 Task: Send an email with the signature Jeanette Hall with the subject Thank you for your portfolio and the message I noticed there was an error in the report, could you please revise it? from softage.8@softage.net to softage.10@softage.net and move the email from Sent Items to the folder Grades
Action: Mouse moved to (70, 145)
Screenshot: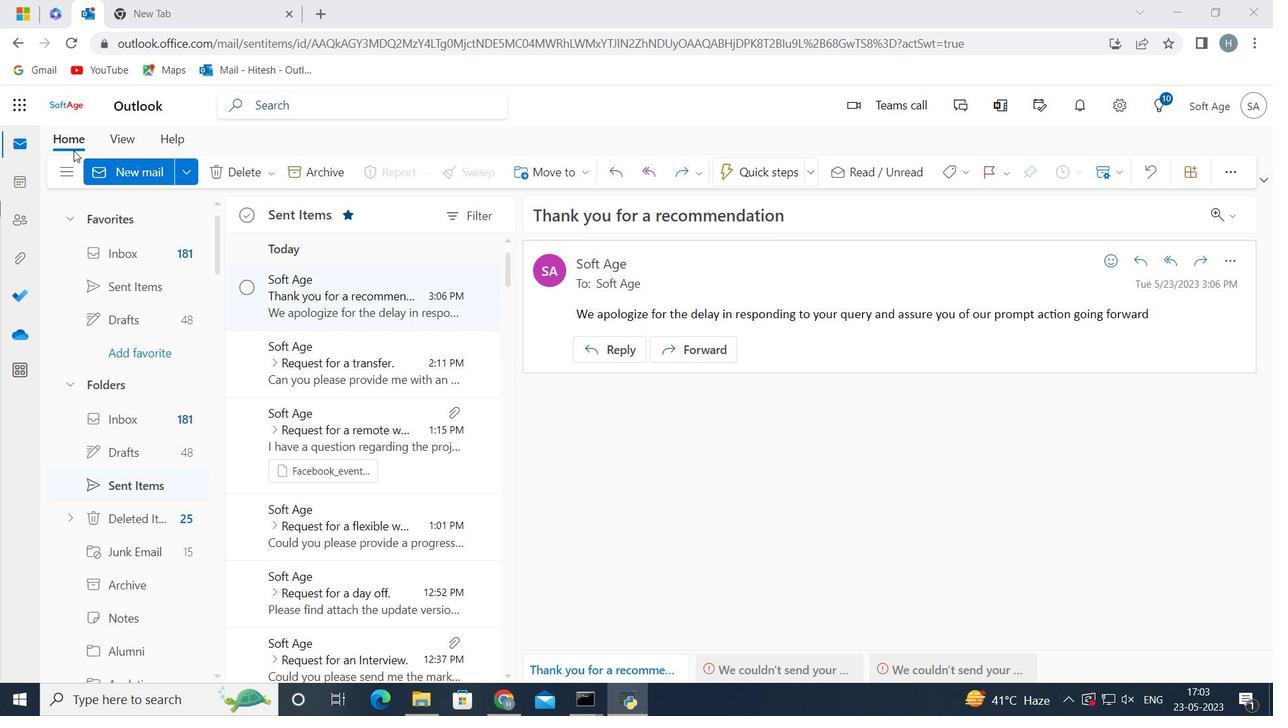 
Action: Mouse pressed left at (70, 145)
Screenshot: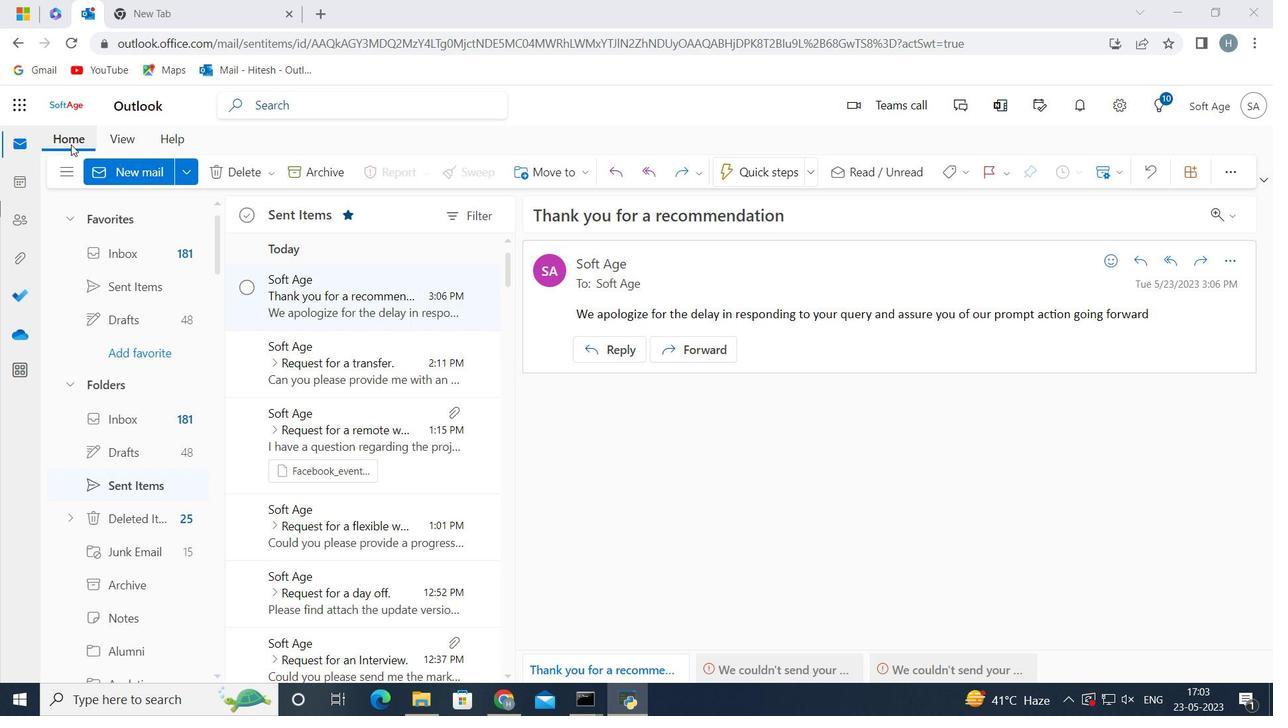 
Action: Mouse moved to (141, 175)
Screenshot: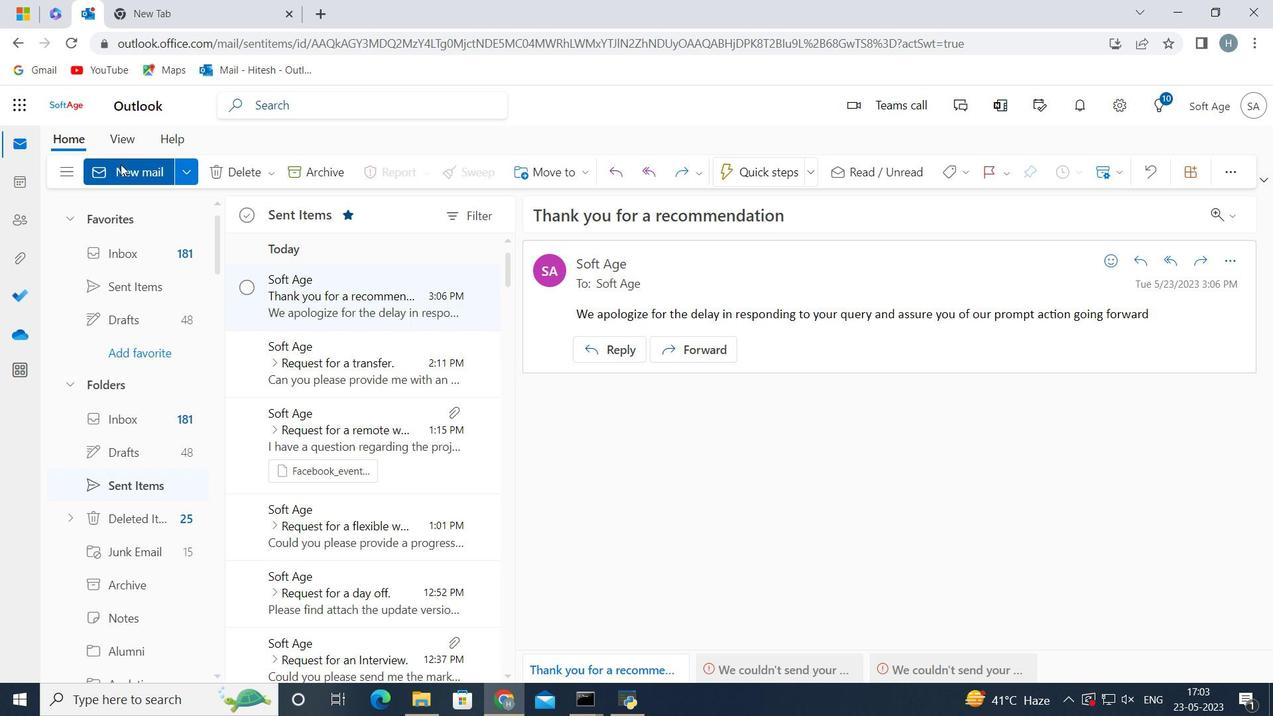 
Action: Mouse pressed left at (141, 175)
Screenshot: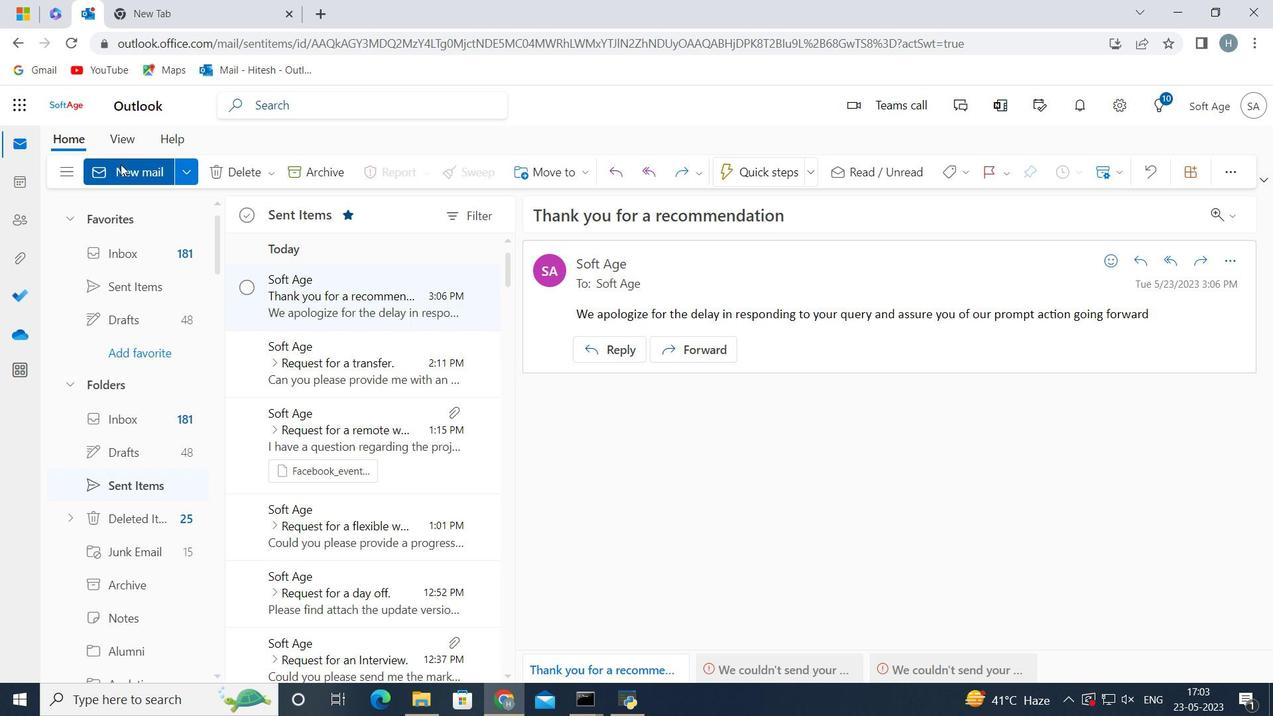 
Action: Mouse moved to (1040, 173)
Screenshot: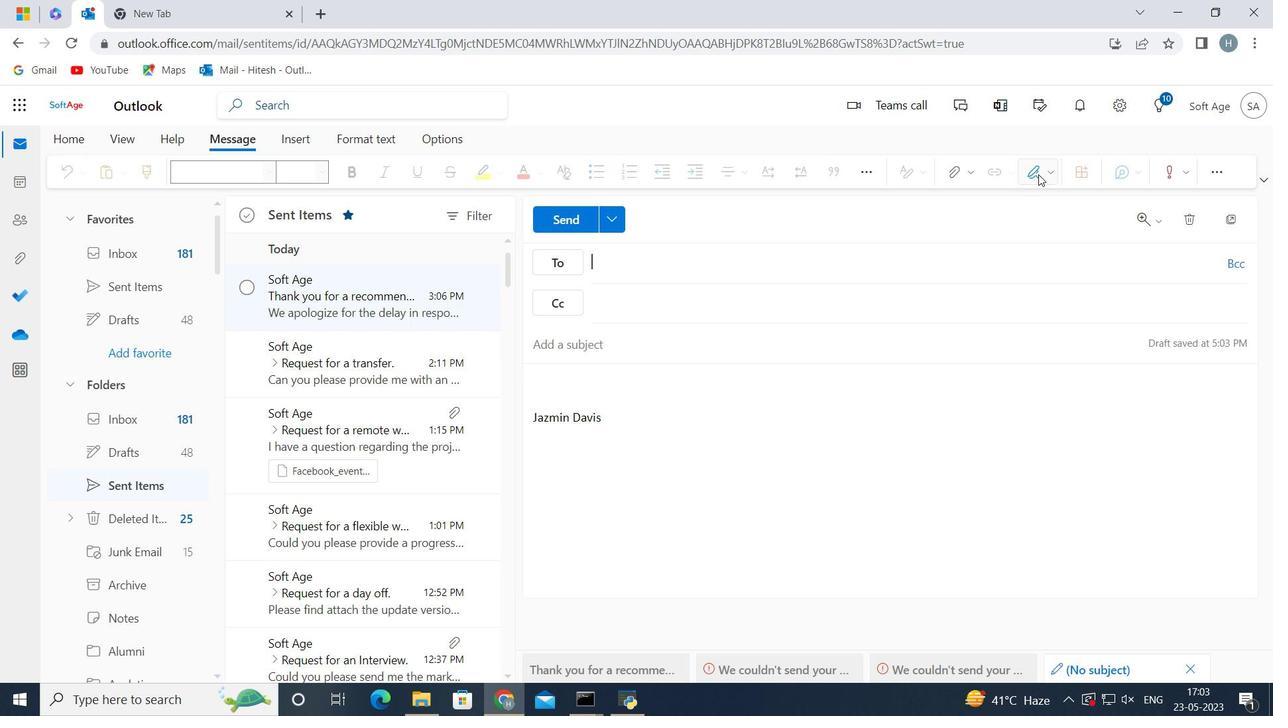 
Action: Mouse pressed left at (1040, 173)
Screenshot: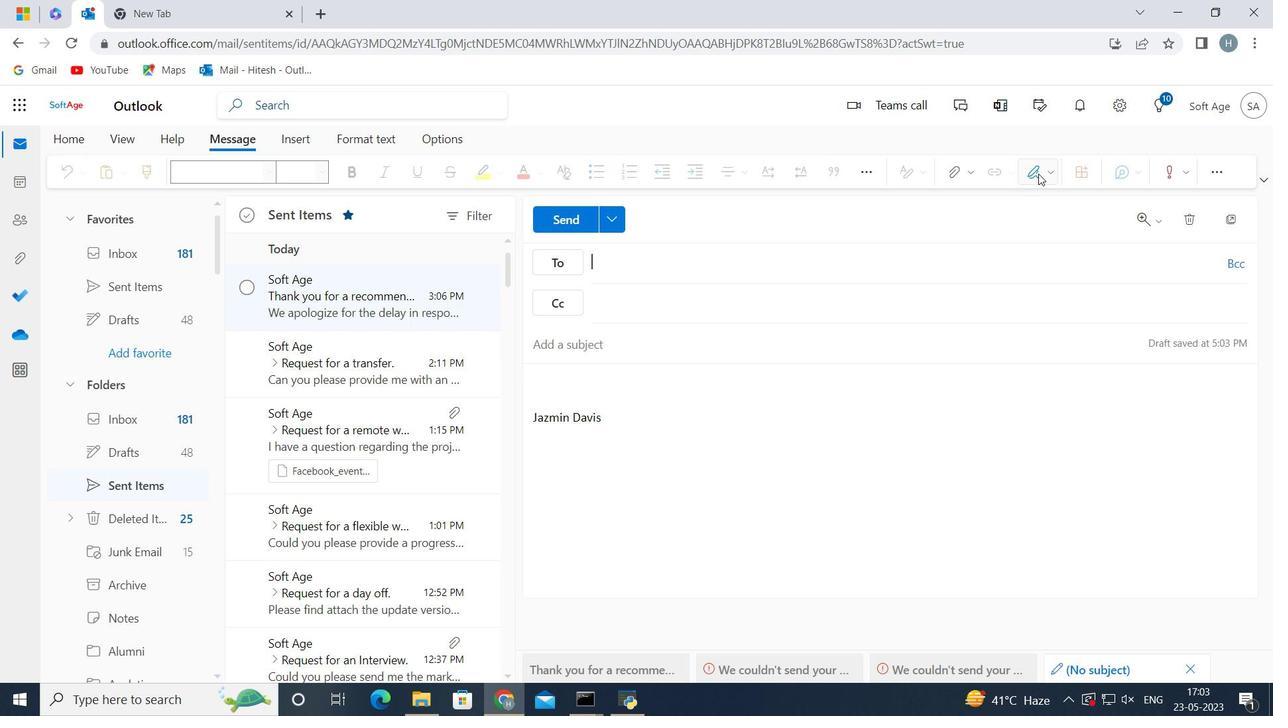 
Action: Mouse moved to (1006, 233)
Screenshot: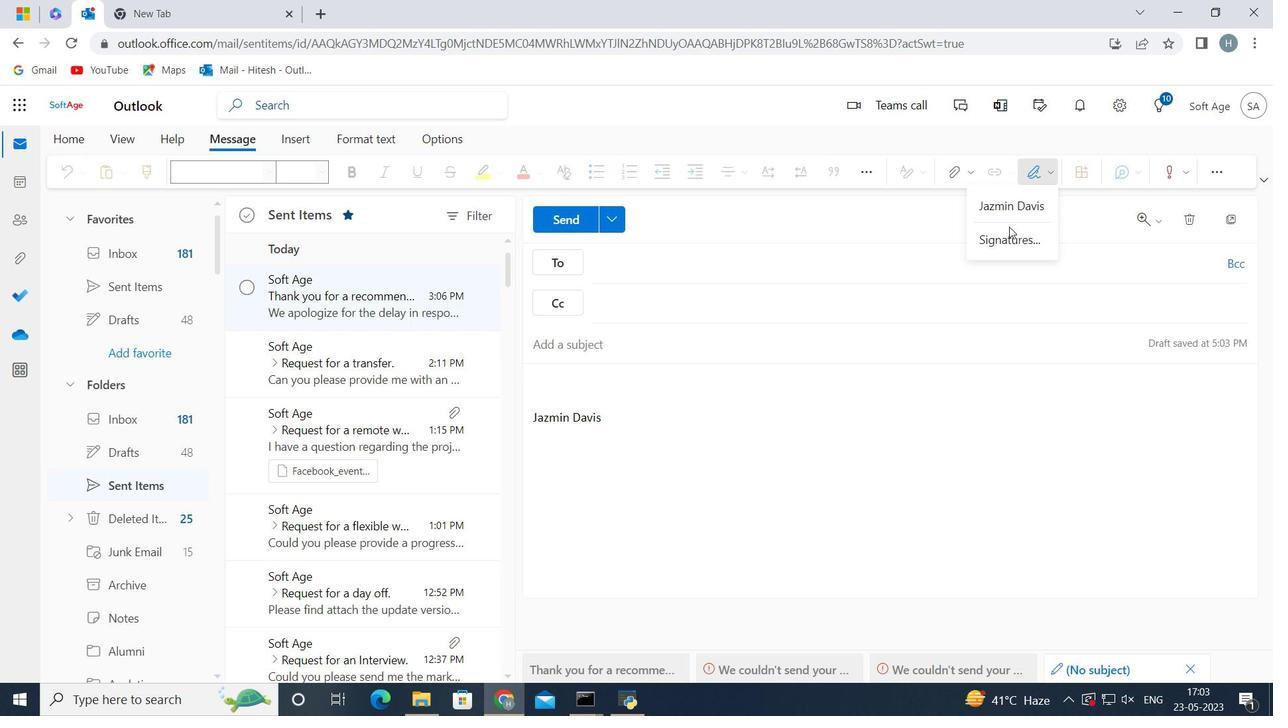 
Action: Mouse pressed left at (1006, 233)
Screenshot: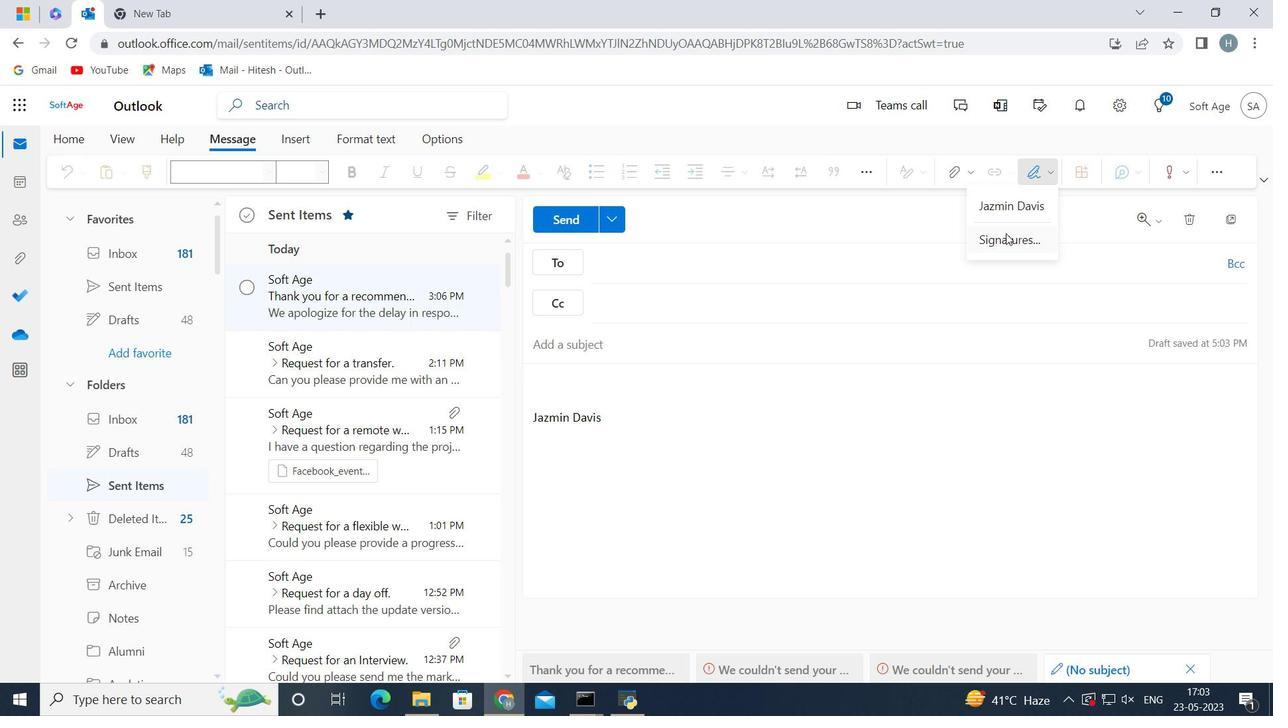 
Action: Mouse moved to (957, 309)
Screenshot: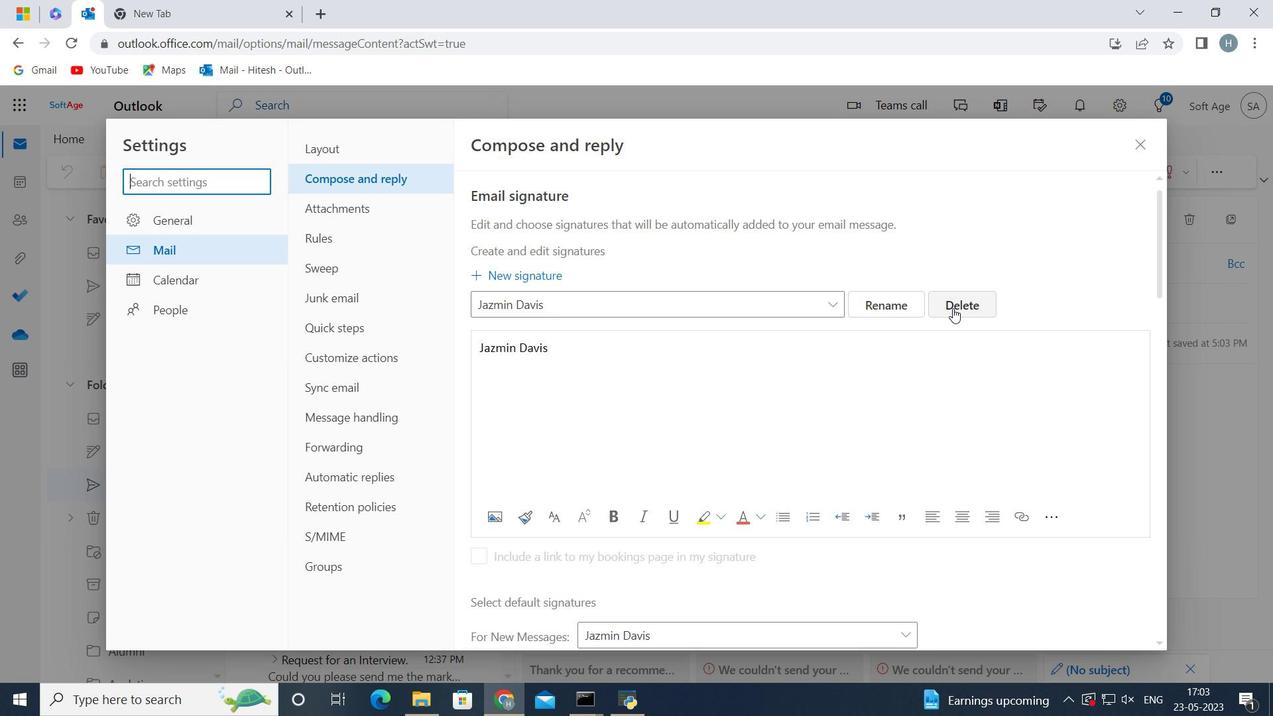 
Action: Mouse pressed left at (957, 309)
Screenshot: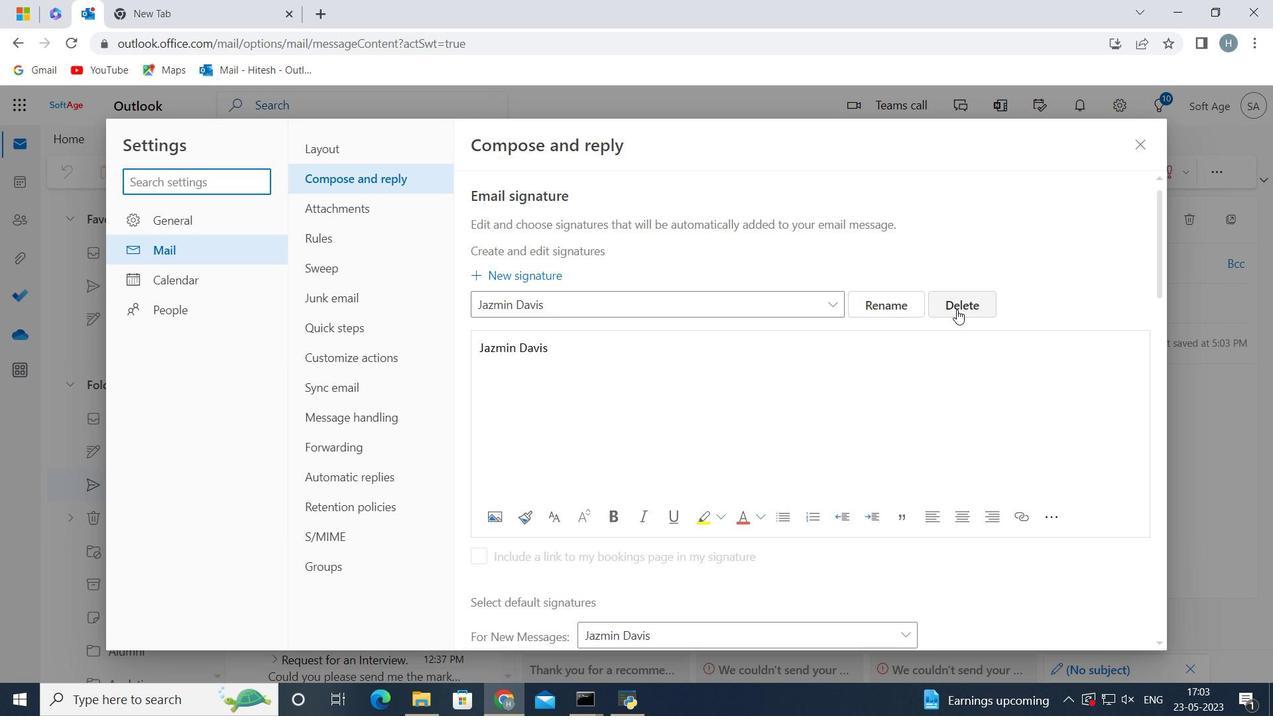 
Action: Mouse moved to (813, 299)
Screenshot: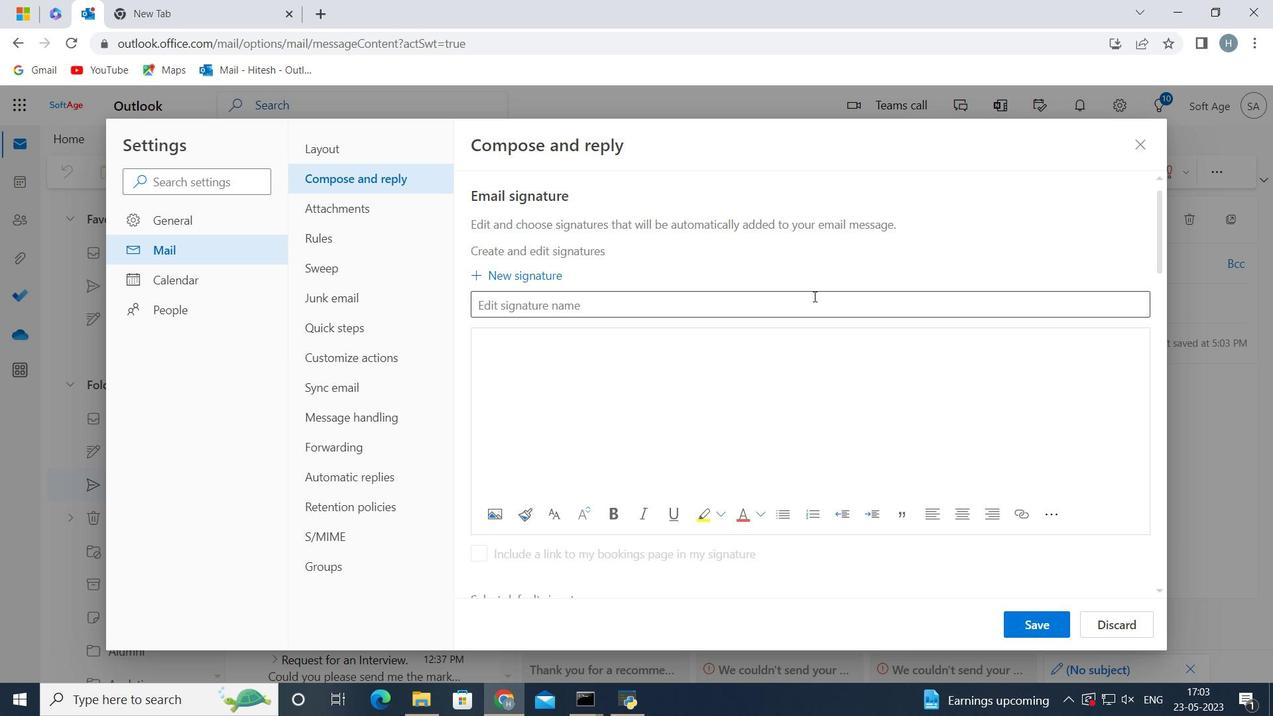 
Action: Mouse pressed left at (813, 299)
Screenshot: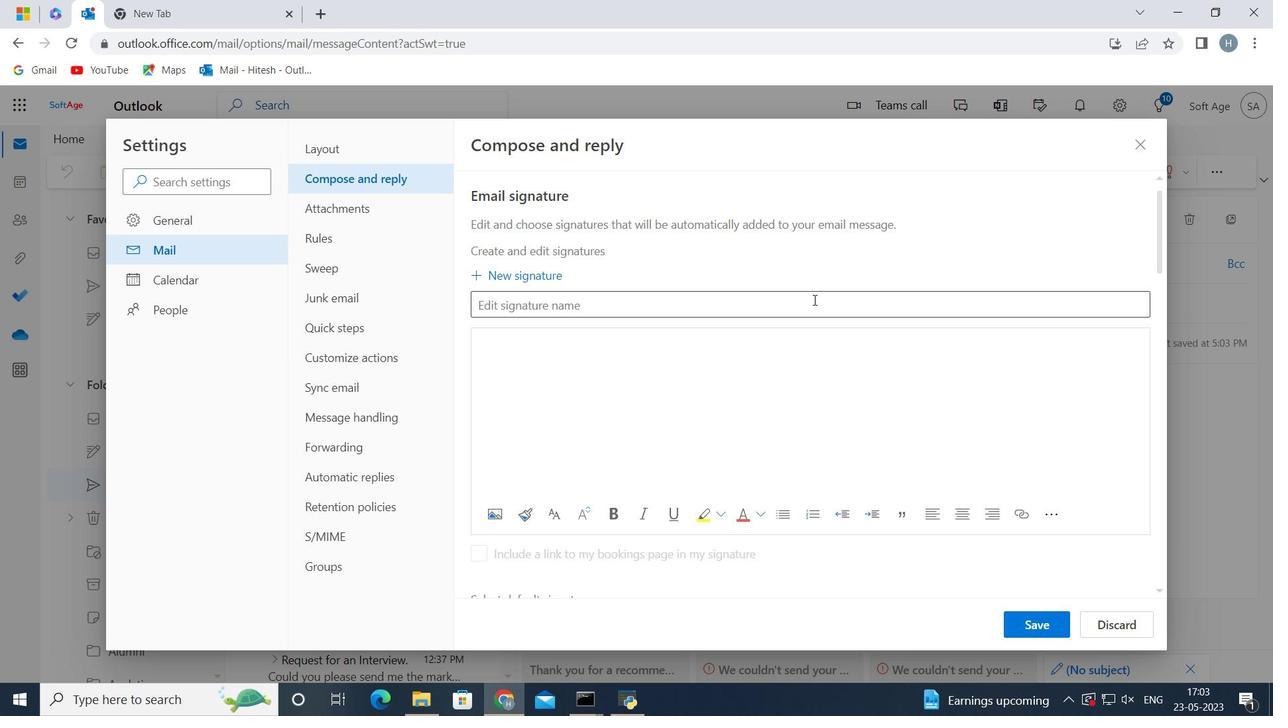 
Action: Mouse moved to (812, 301)
Screenshot: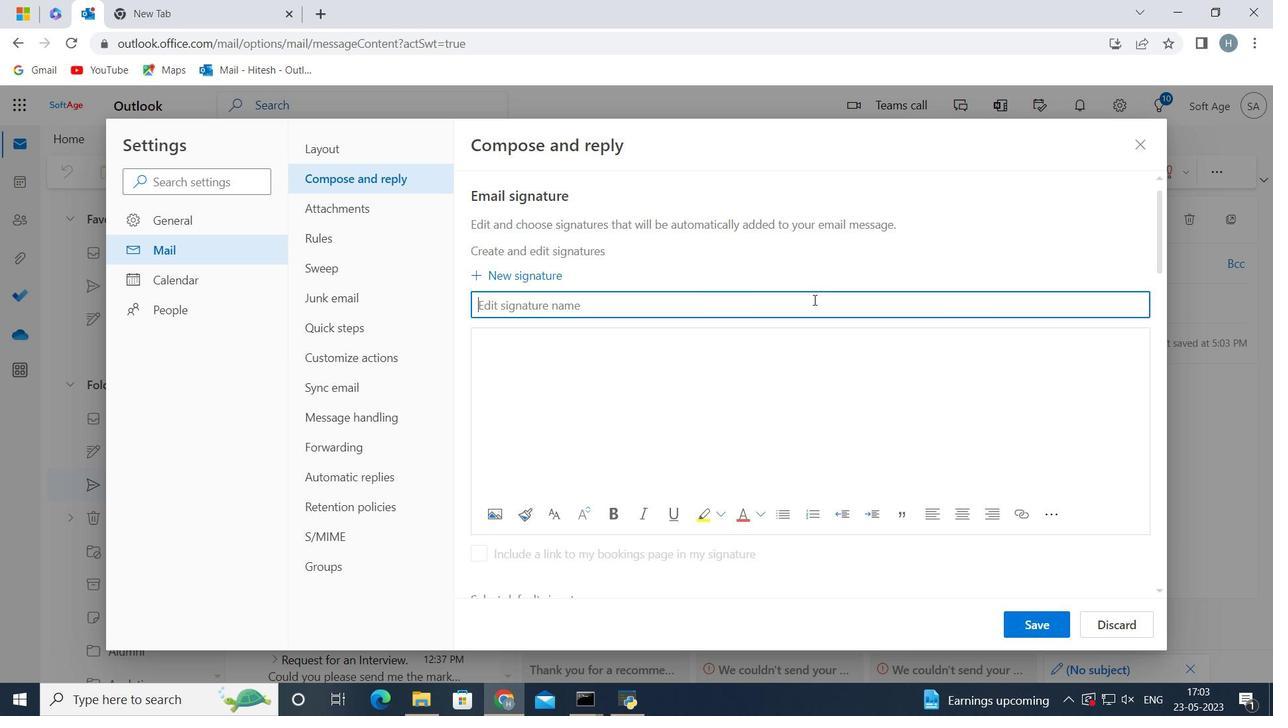 
Action: Key pressed <Key.shift><Key.shift><Key.shift><Key.shift><Key.shift><Key.shift><Key.shift><Key.shift>Jeanette<Key.space><Key.shift>Hall
Screenshot: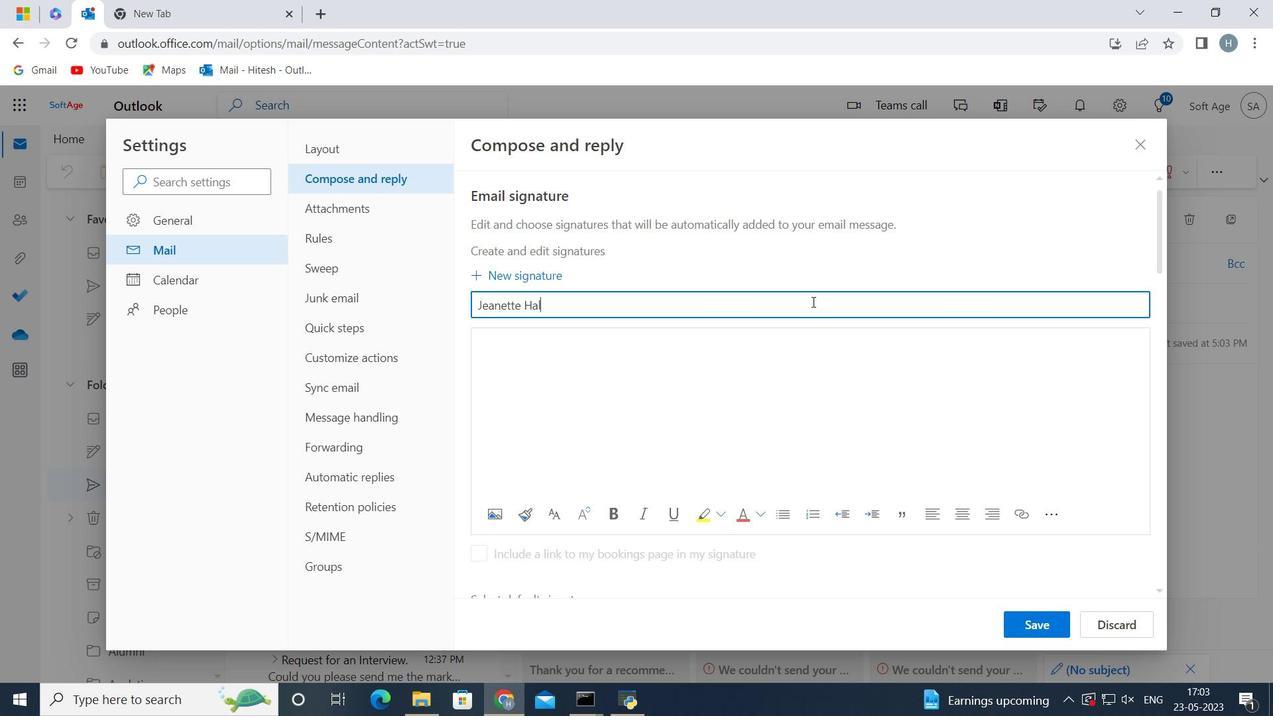 
Action: Mouse moved to (700, 338)
Screenshot: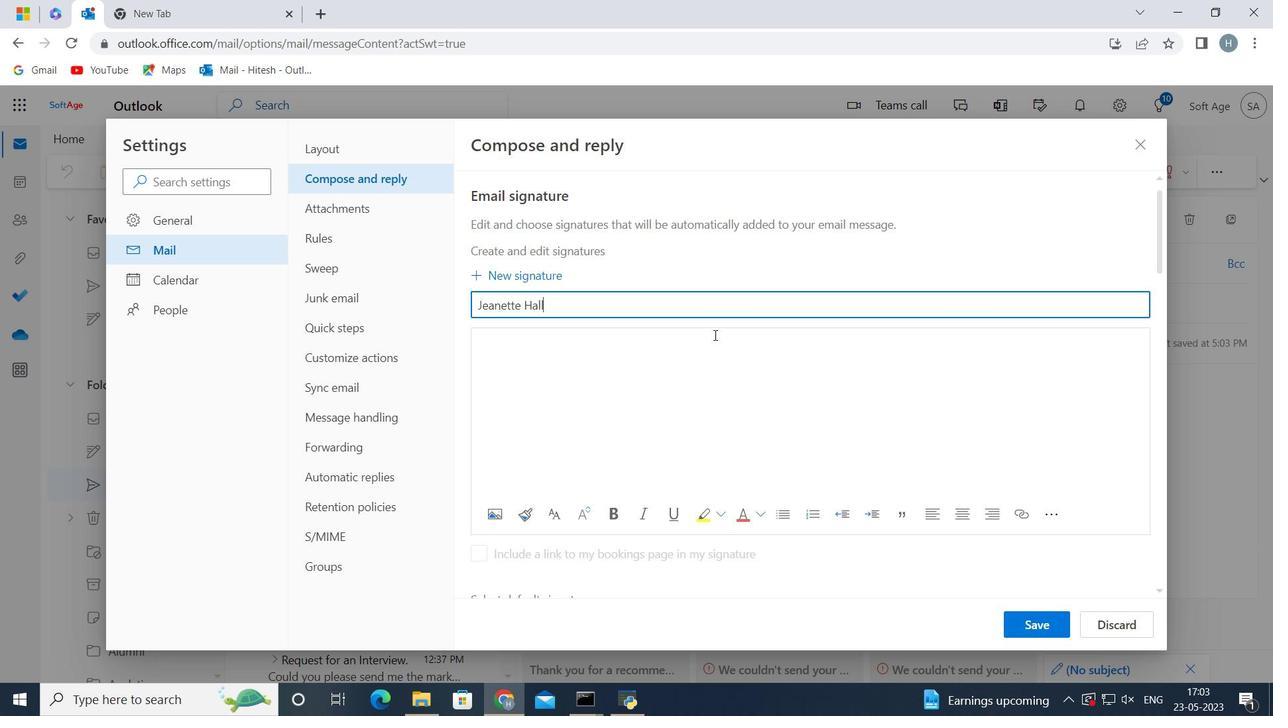 
Action: Mouse pressed left at (700, 338)
Screenshot: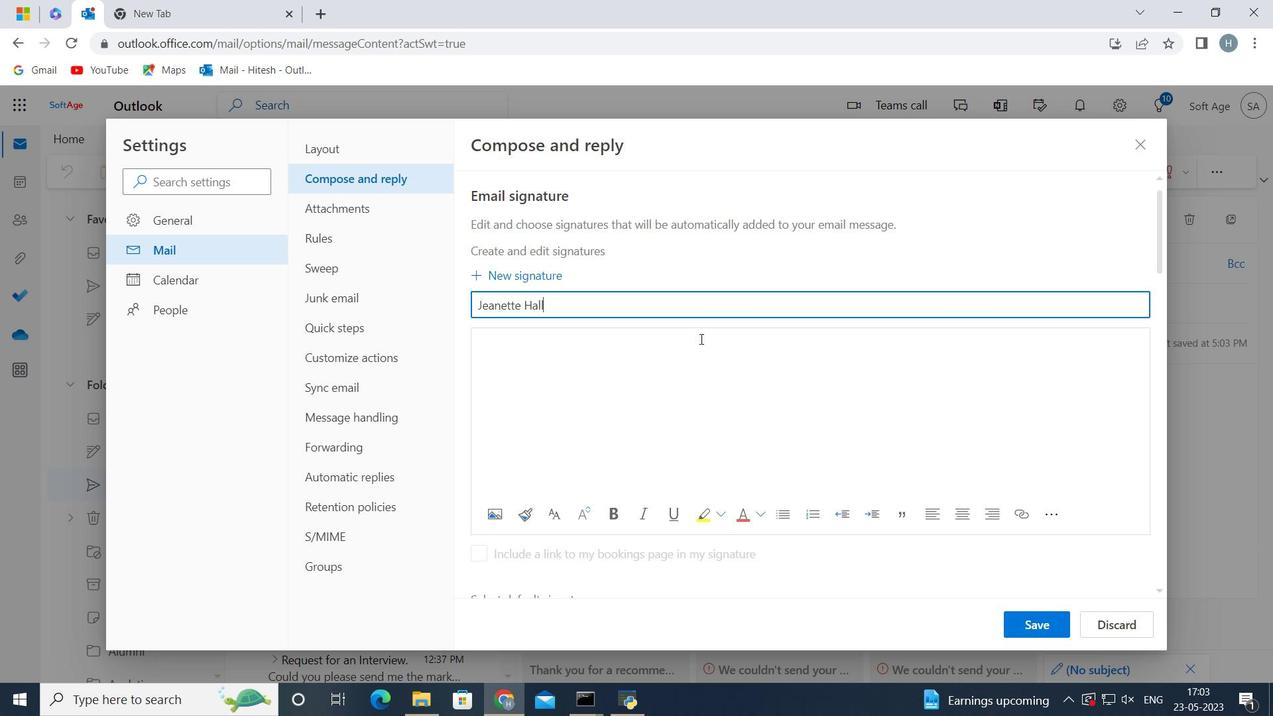 
Action: Key pressed <Key.shift><Key.shift>Jeanette<Key.space><Key.shift>Hall<Key.space>
Screenshot: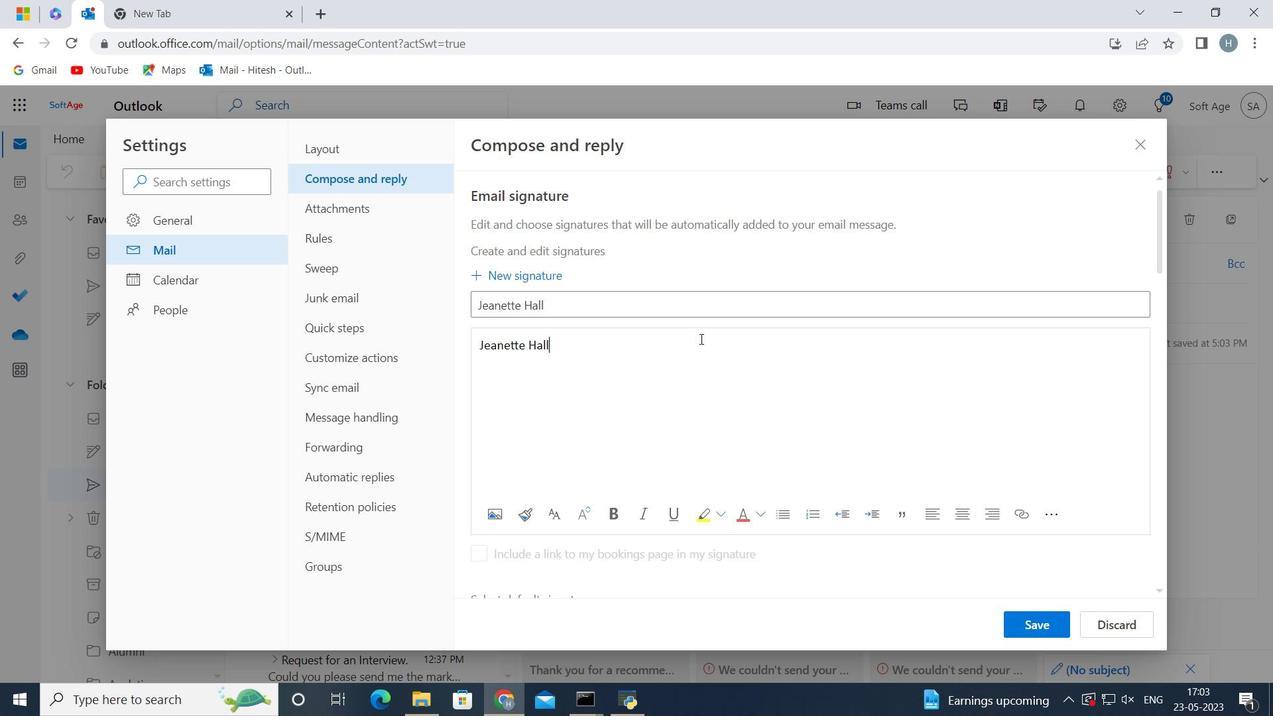 
Action: Mouse moved to (1027, 617)
Screenshot: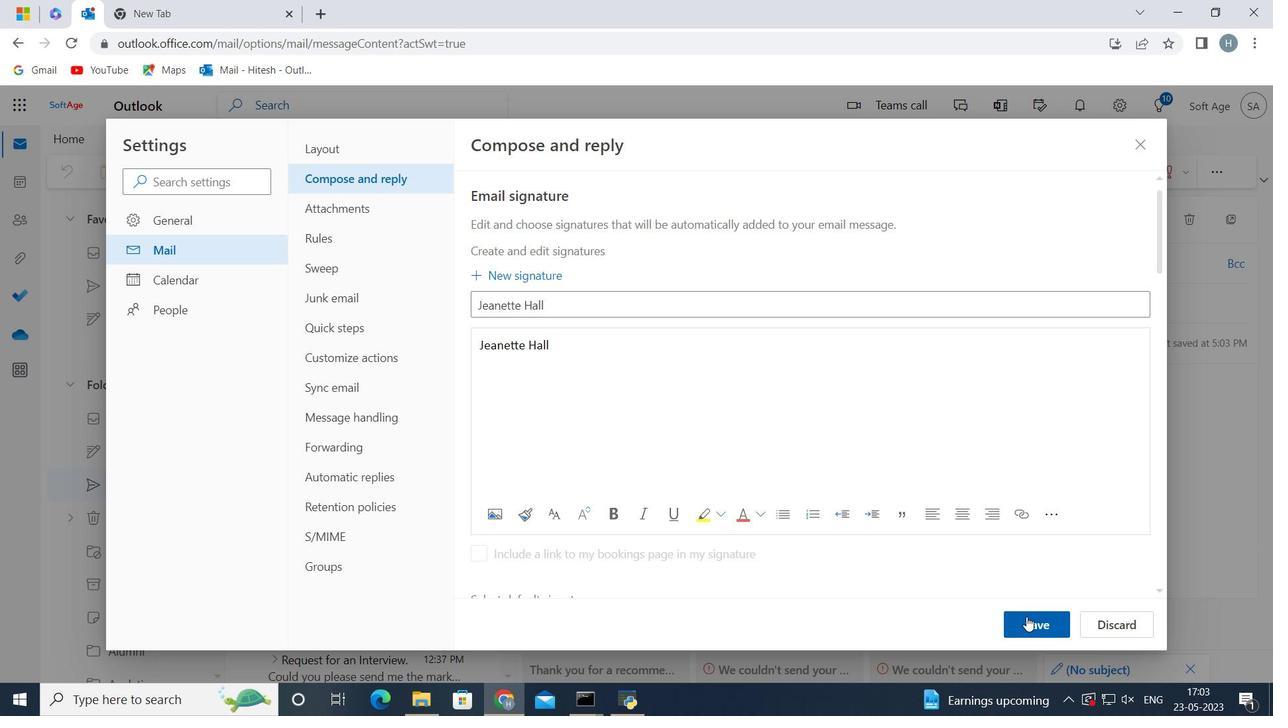 
Action: Mouse pressed left at (1027, 617)
Screenshot: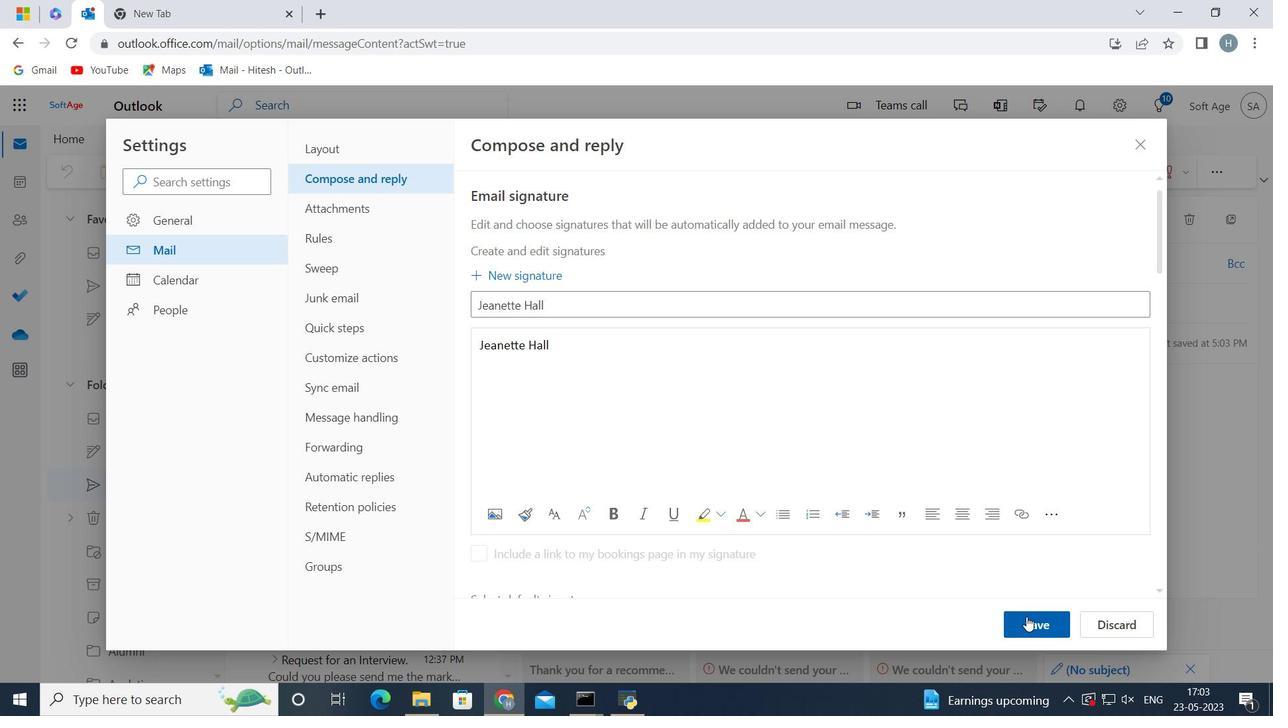 
Action: Mouse moved to (914, 355)
Screenshot: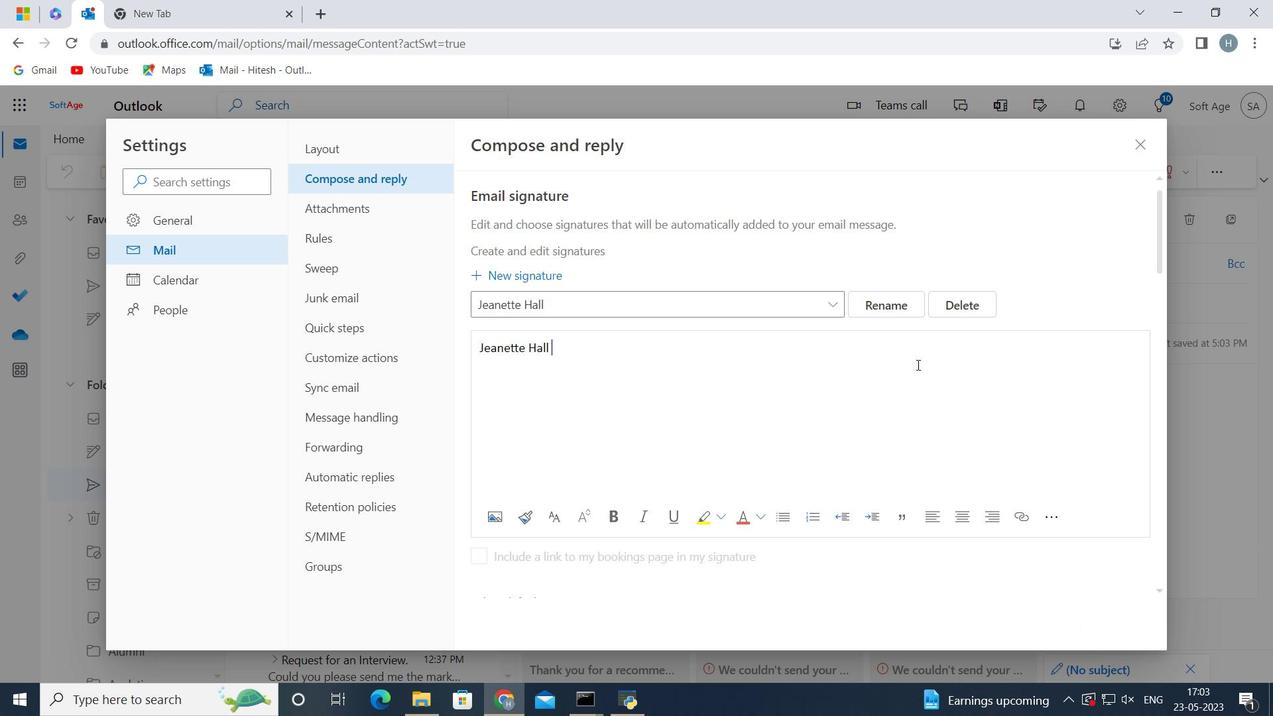 
Action: Mouse scrolled (914, 354) with delta (0, 0)
Screenshot: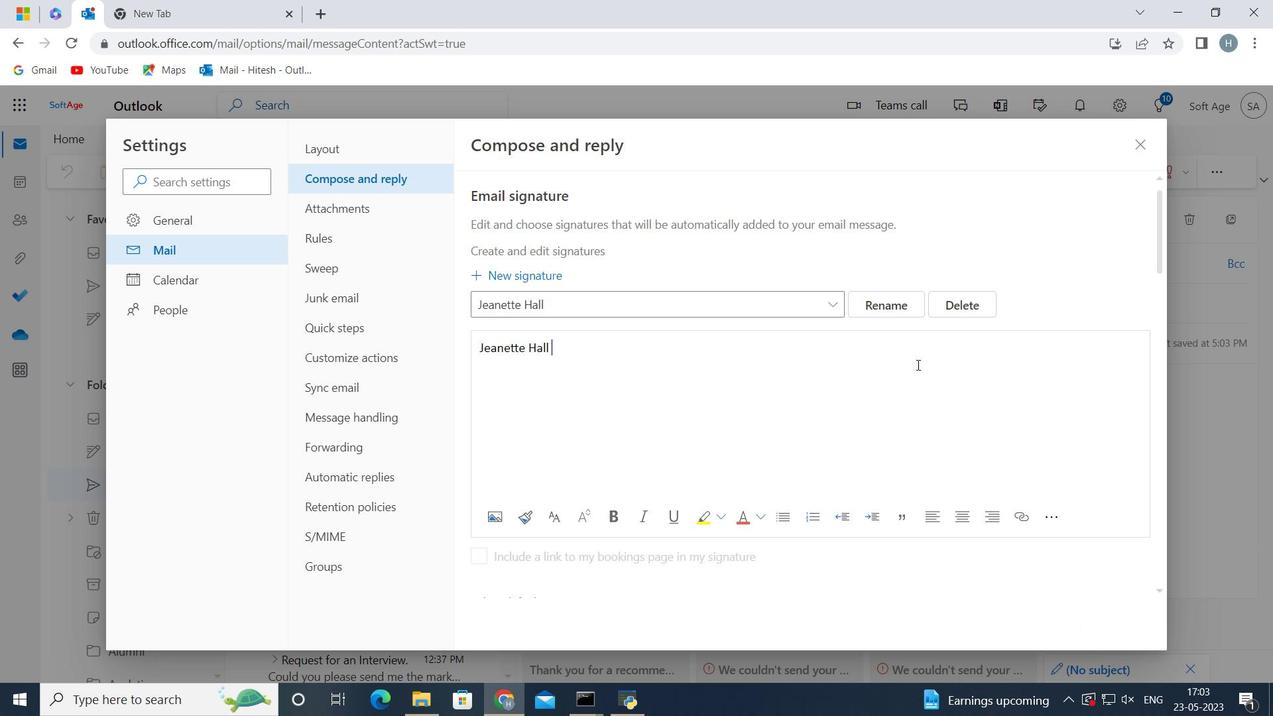 
Action: Mouse scrolled (914, 354) with delta (0, 0)
Screenshot: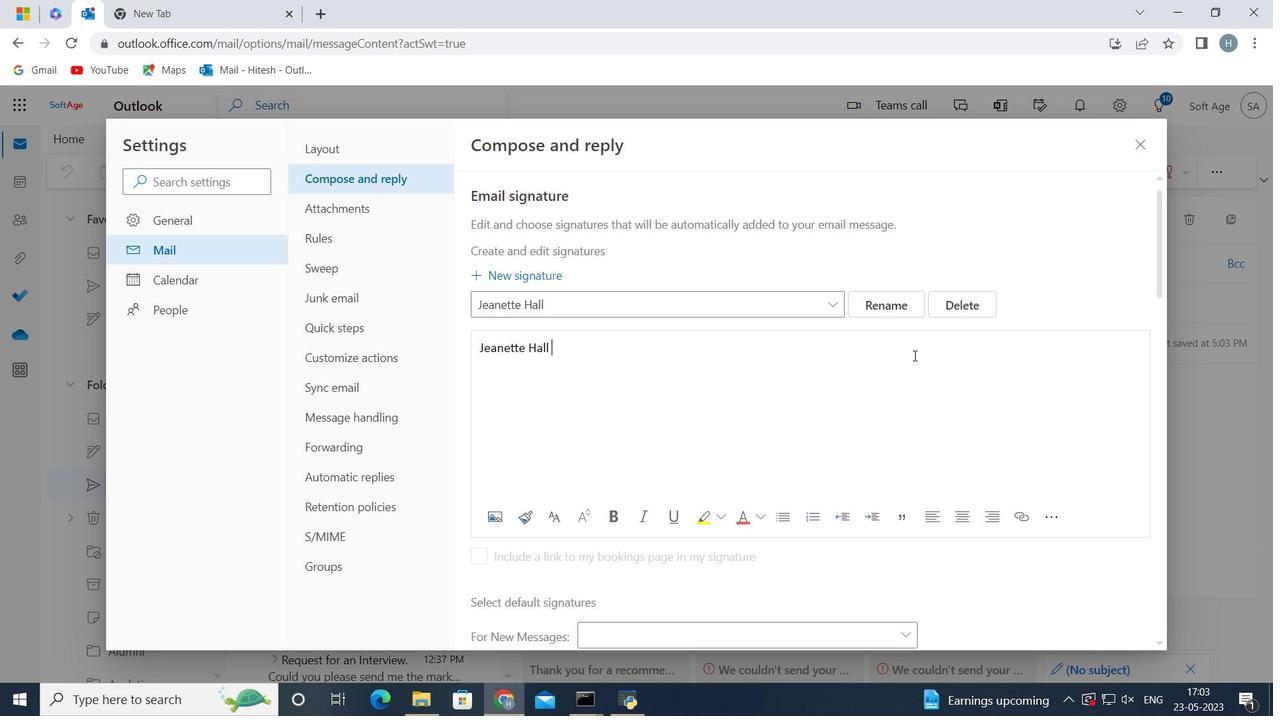 
Action: Mouse scrolled (914, 354) with delta (0, 0)
Screenshot: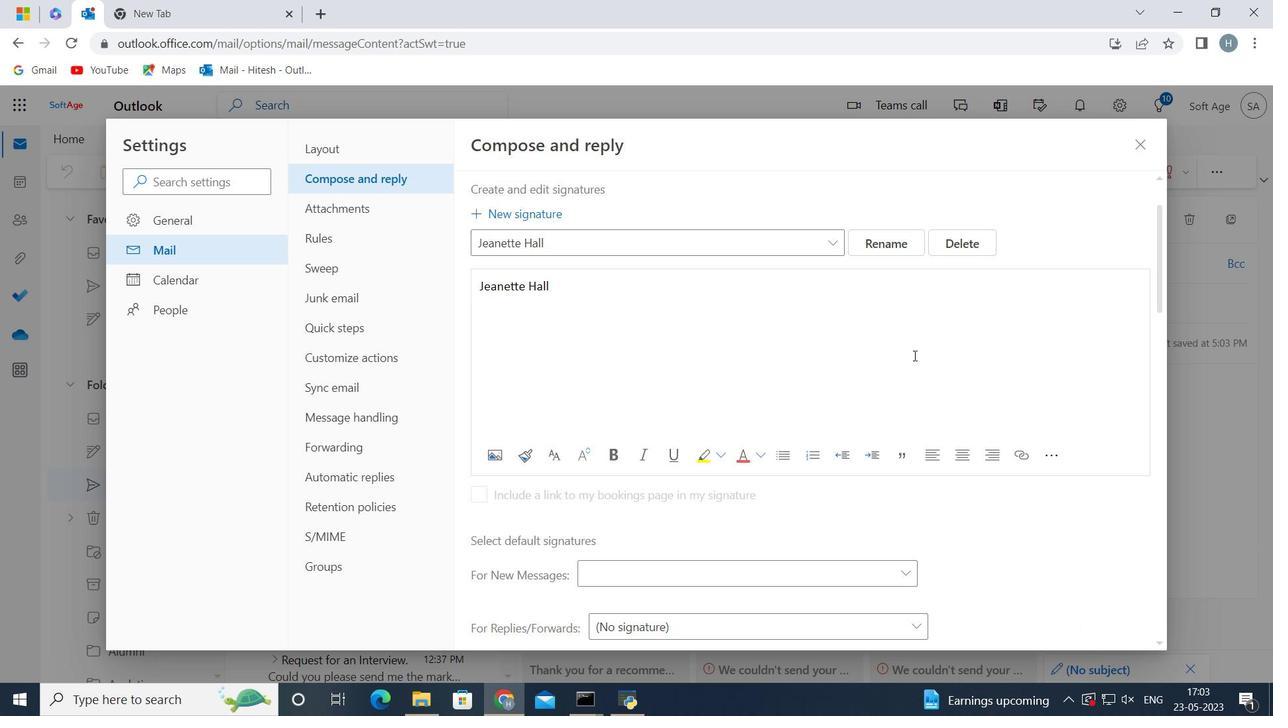 
Action: Mouse moved to (904, 377)
Screenshot: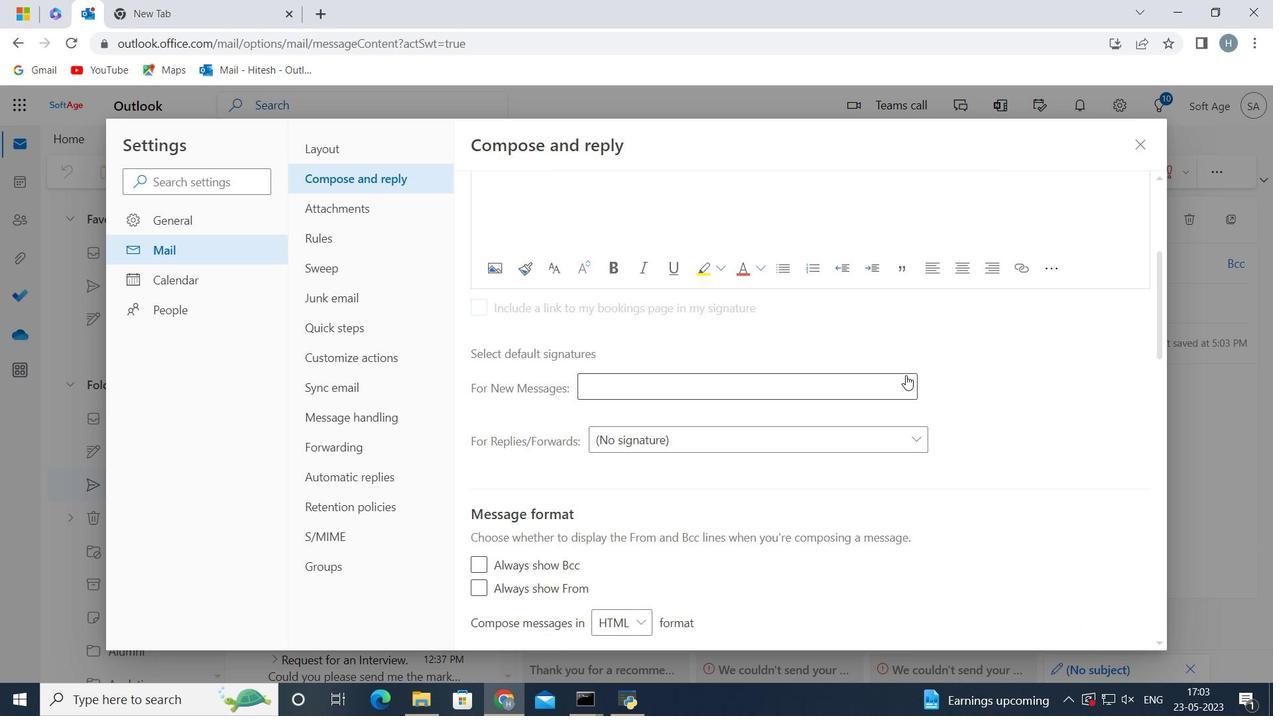 
Action: Mouse pressed left at (904, 377)
Screenshot: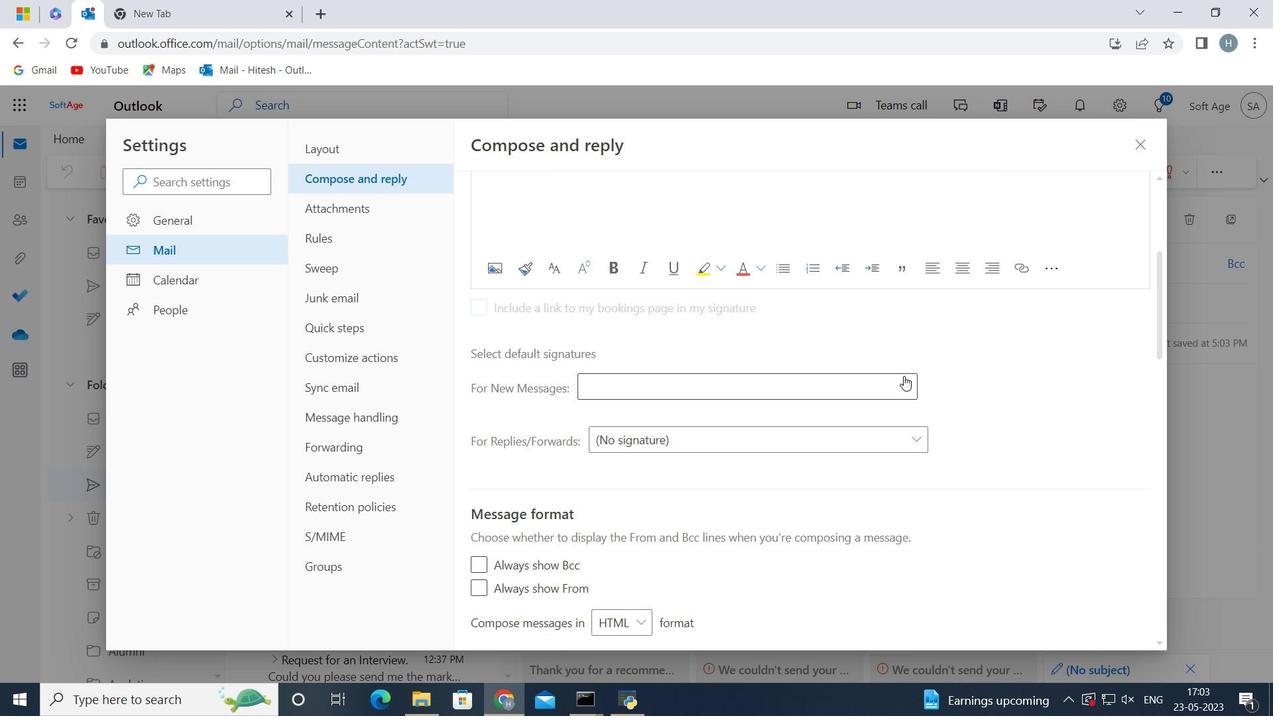 
Action: Mouse moved to (881, 442)
Screenshot: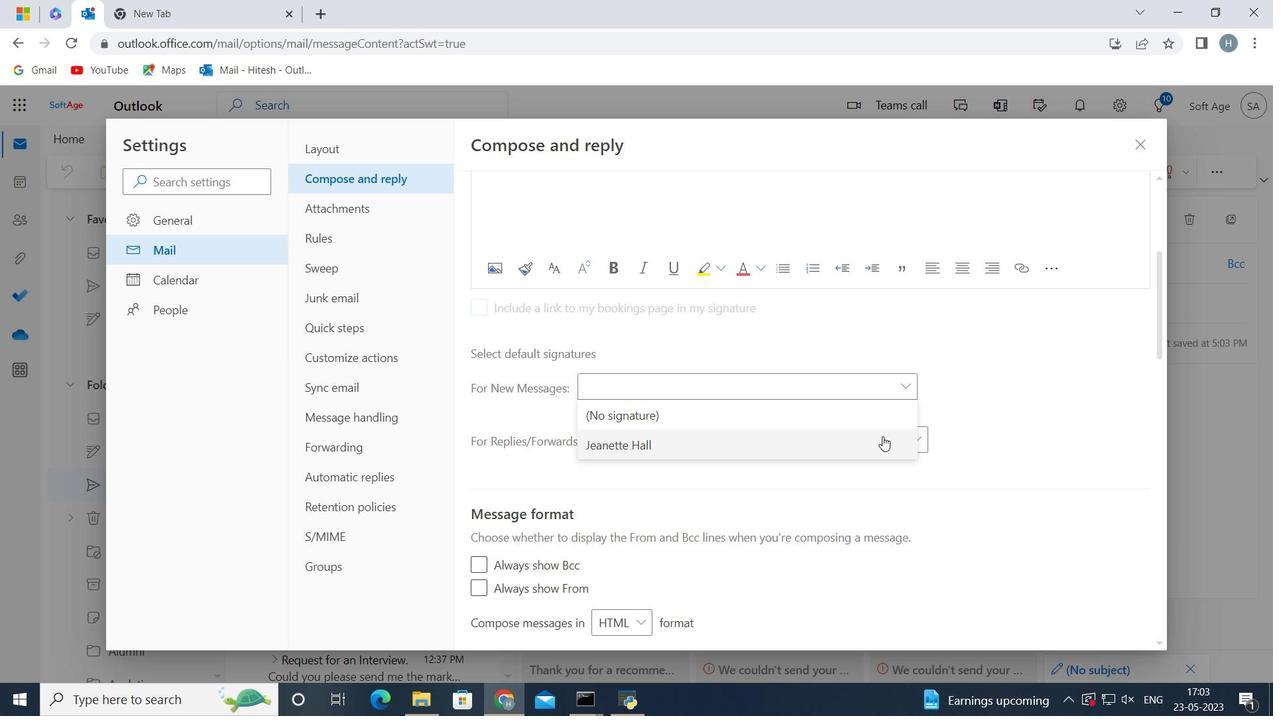 
Action: Mouse pressed left at (881, 442)
Screenshot: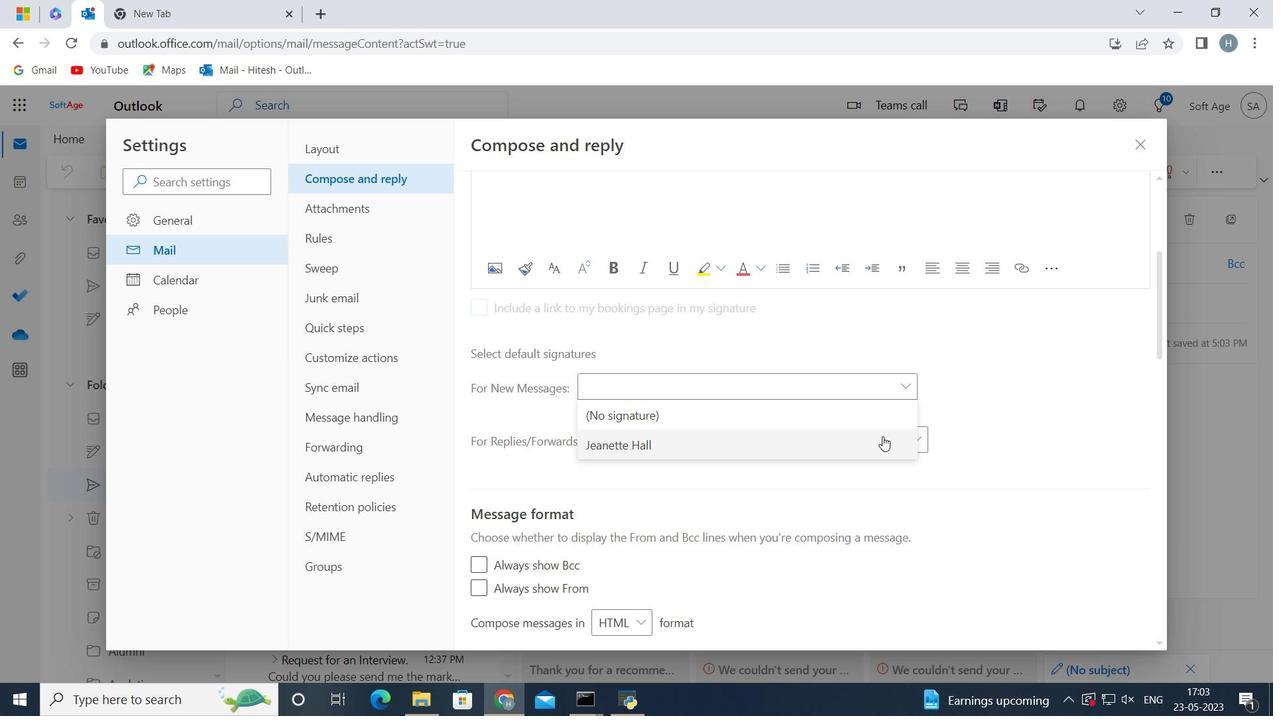 
Action: Mouse moved to (1035, 622)
Screenshot: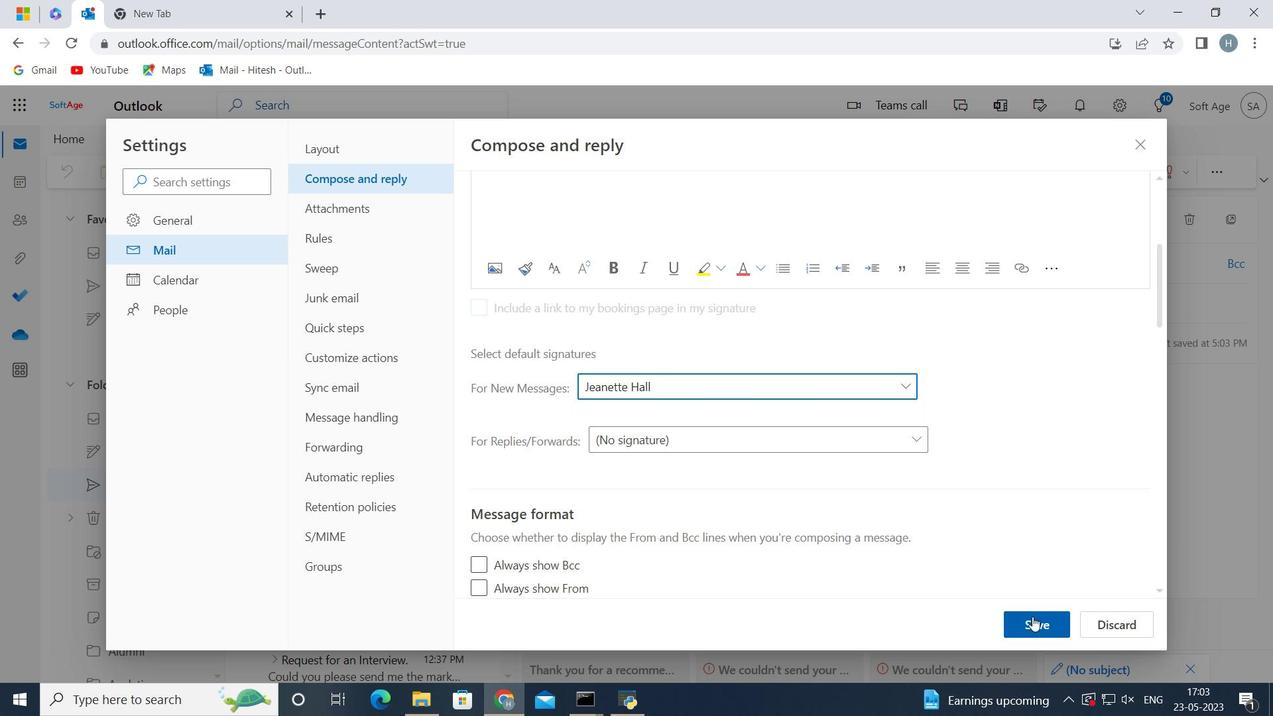 
Action: Mouse pressed left at (1035, 622)
Screenshot: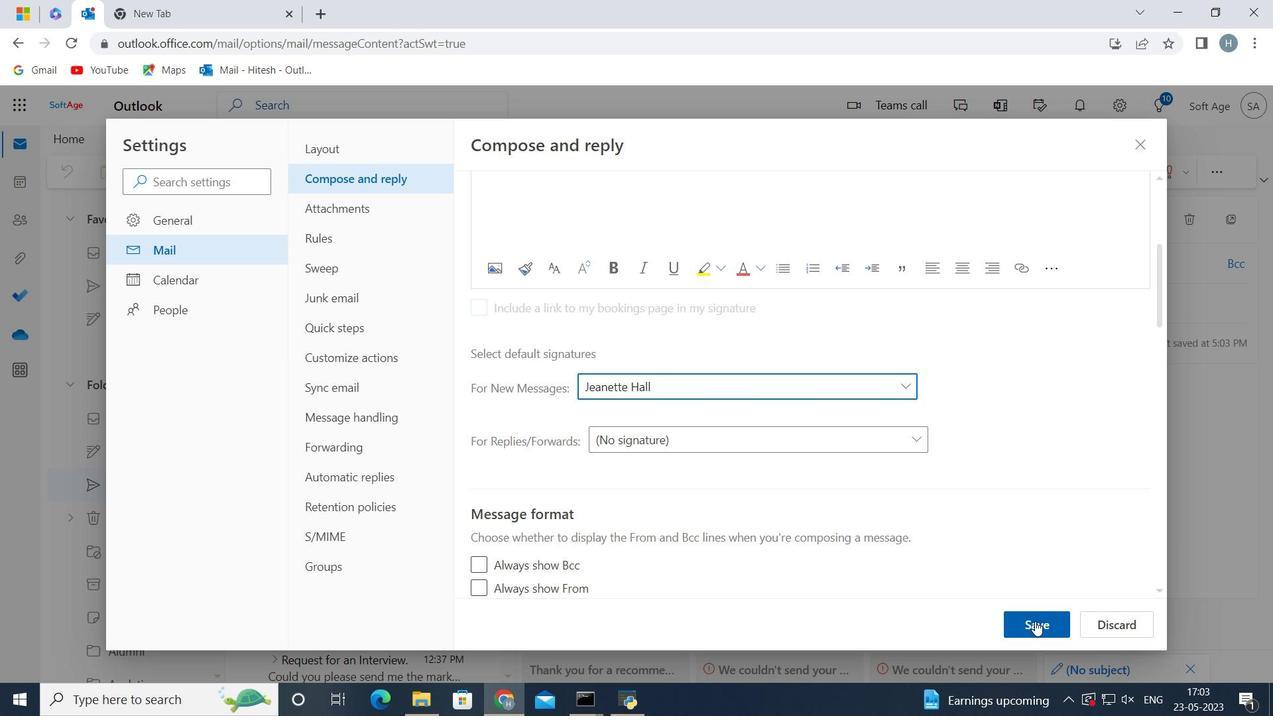 
Action: Mouse moved to (1138, 145)
Screenshot: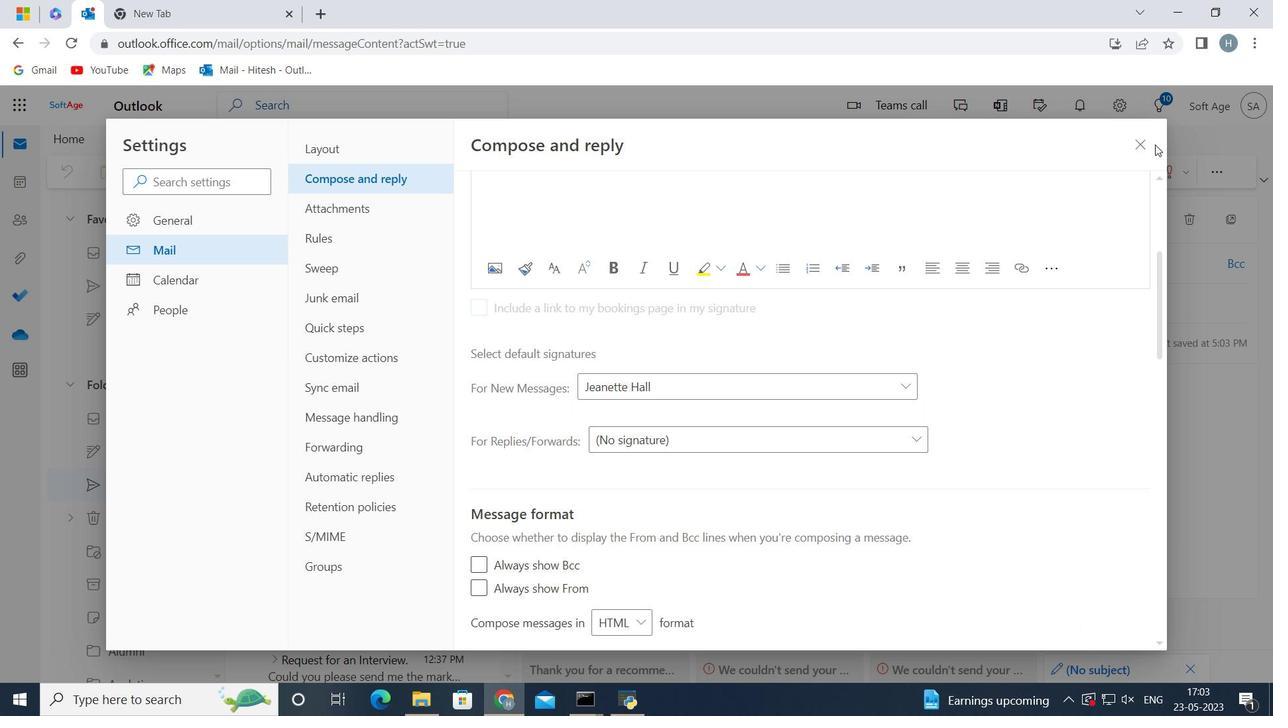 
Action: Mouse pressed left at (1138, 145)
Screenshot: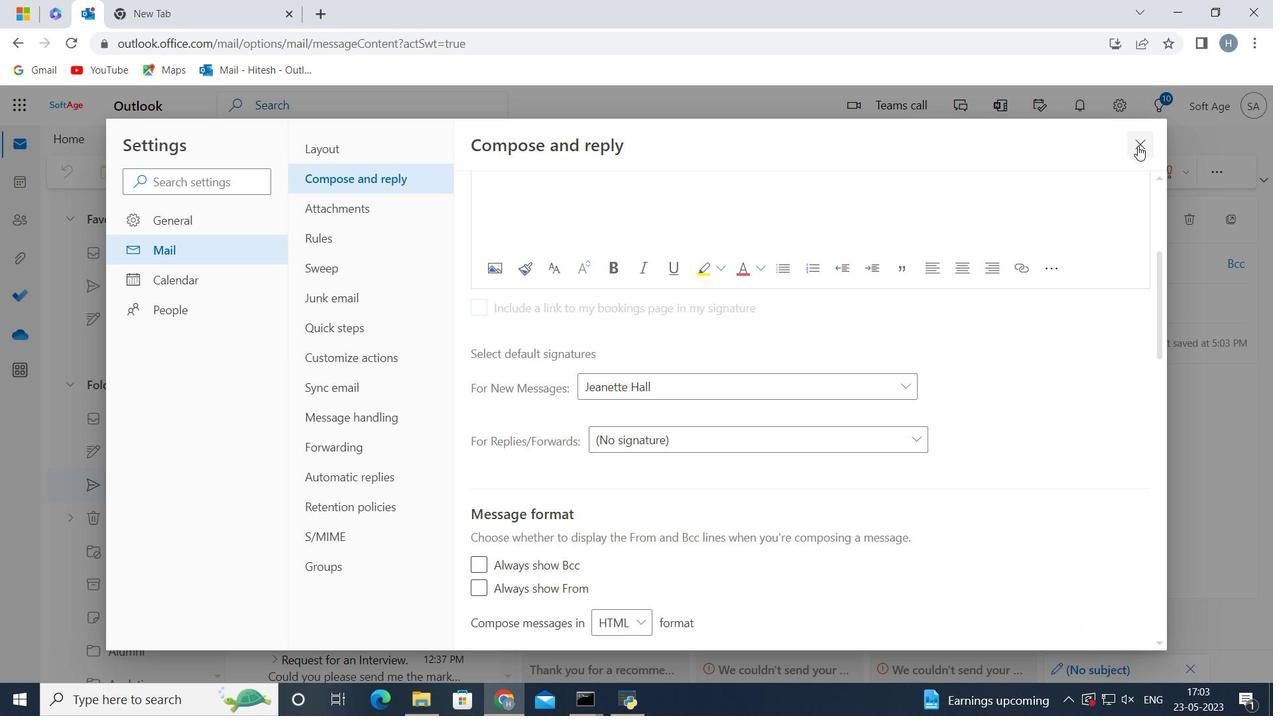 
Action: Mouse moved to (570, 339)
Screenshot: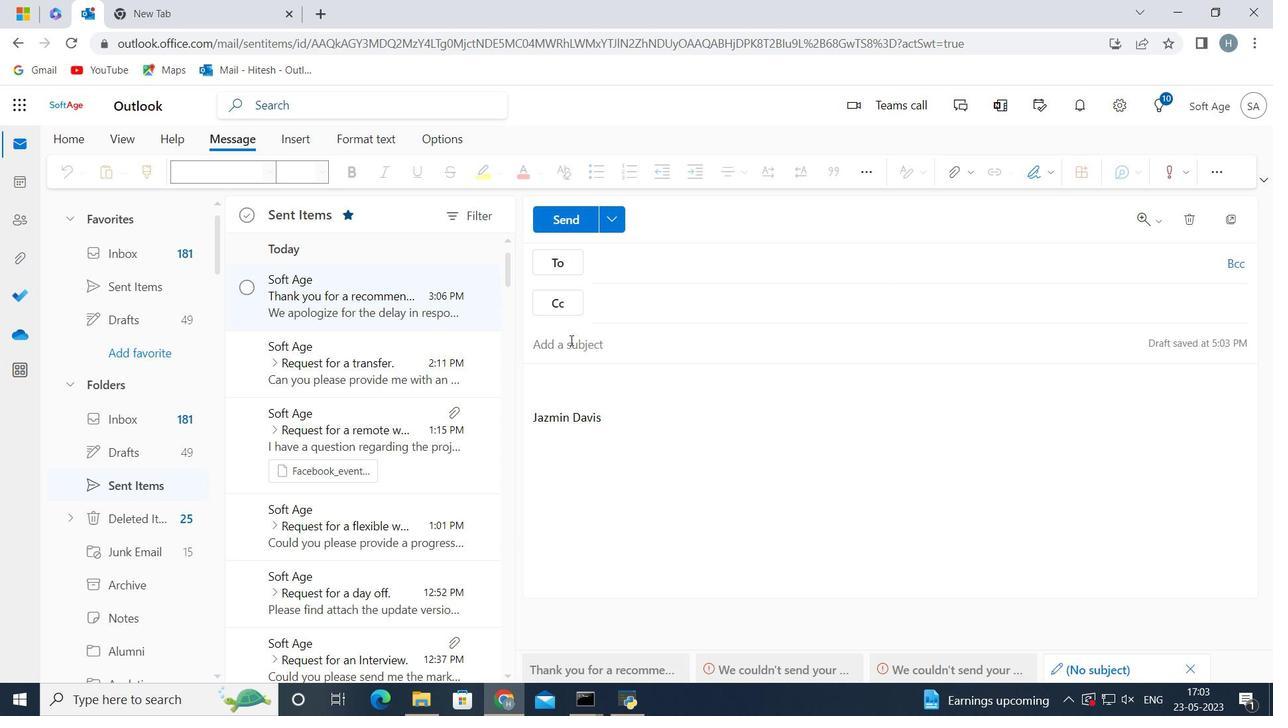 
Action: Mouse pressed left at (570, 339)
Screenshot: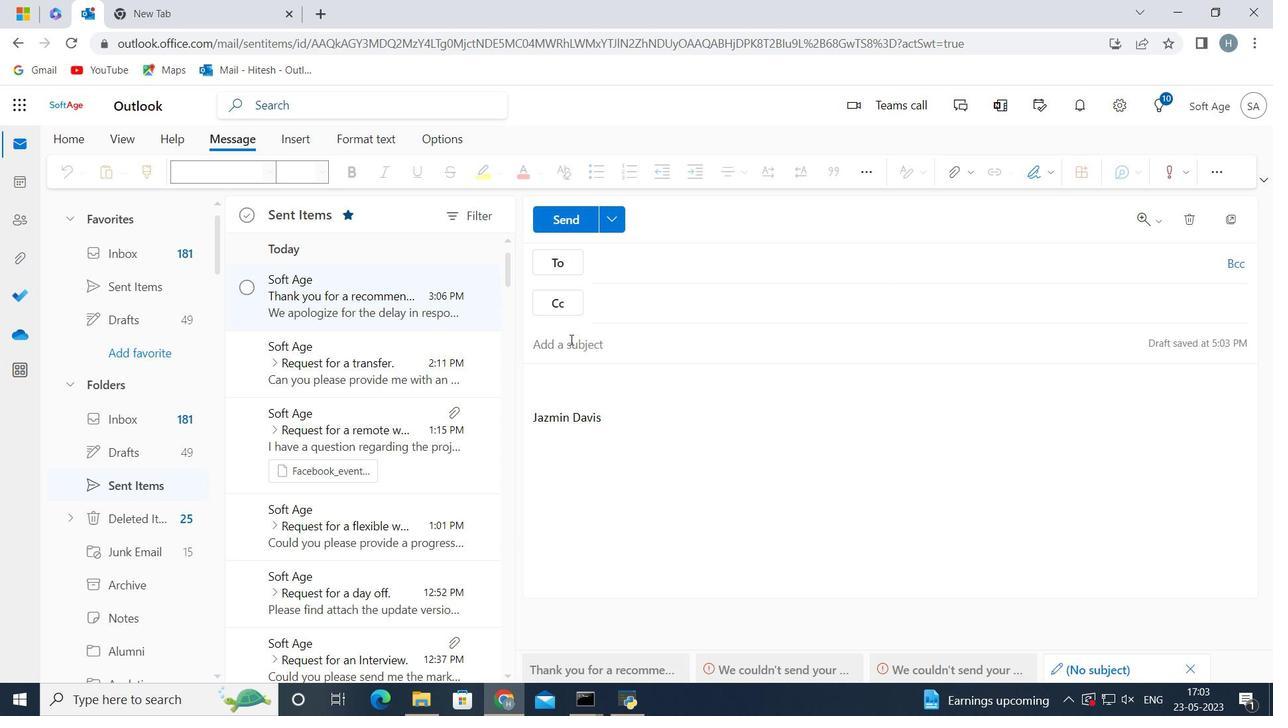 
Action: Key pressed <Key.shift>Thank<Key.space>you<Key.space>for<Key.space>your<Key.space>portfolio<Key.space>
Screenshot: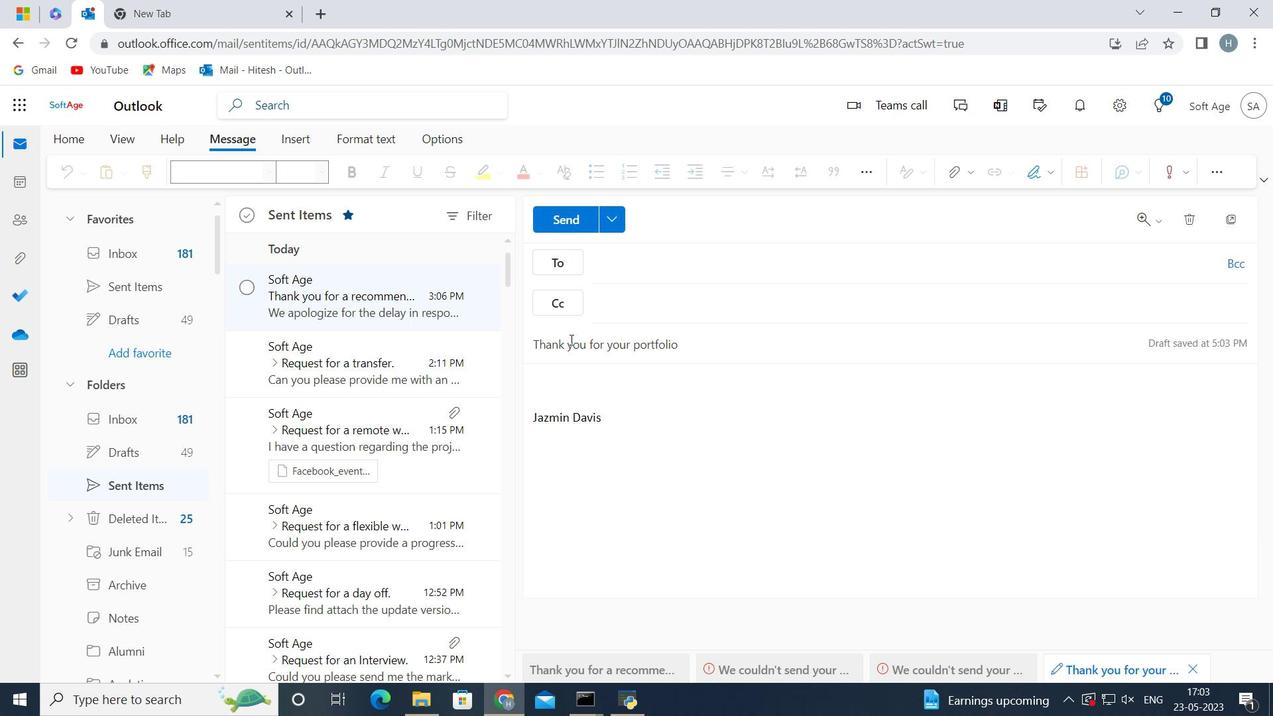 
Action: Mouse moved to (652, 422)
Screenshot: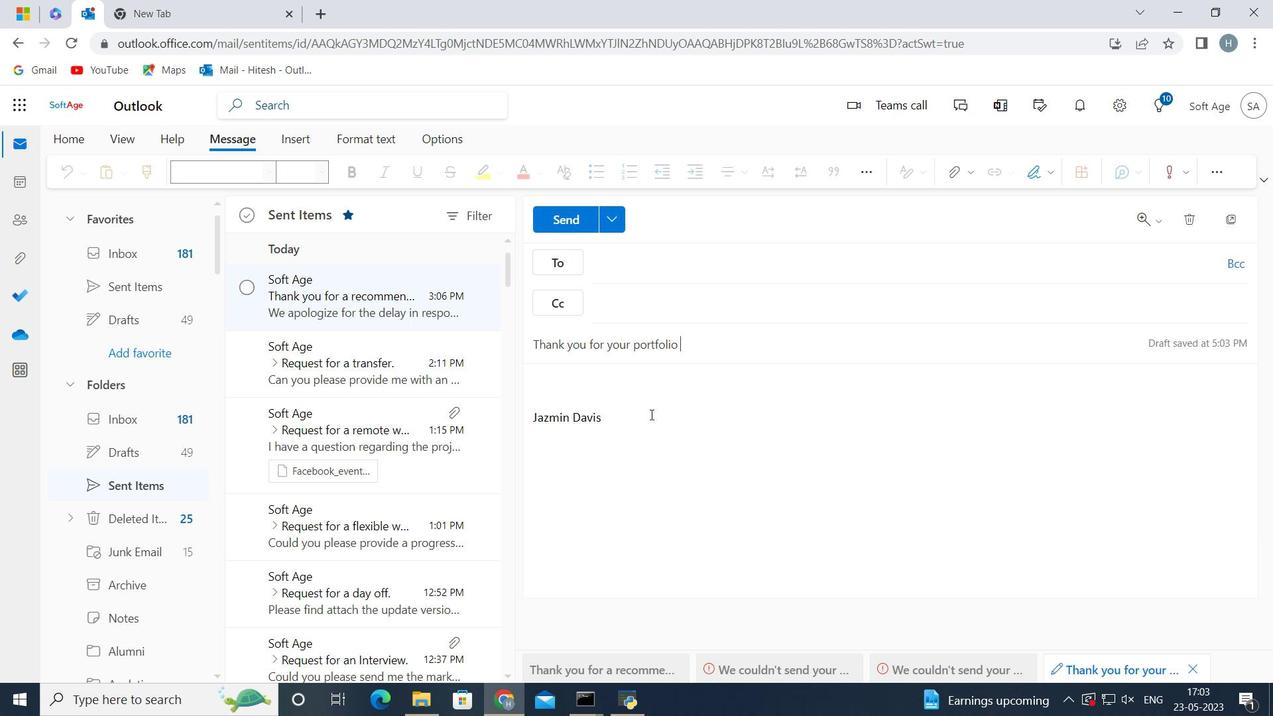 
Action: Mouse pressed left at (652, 422)
Screenshot: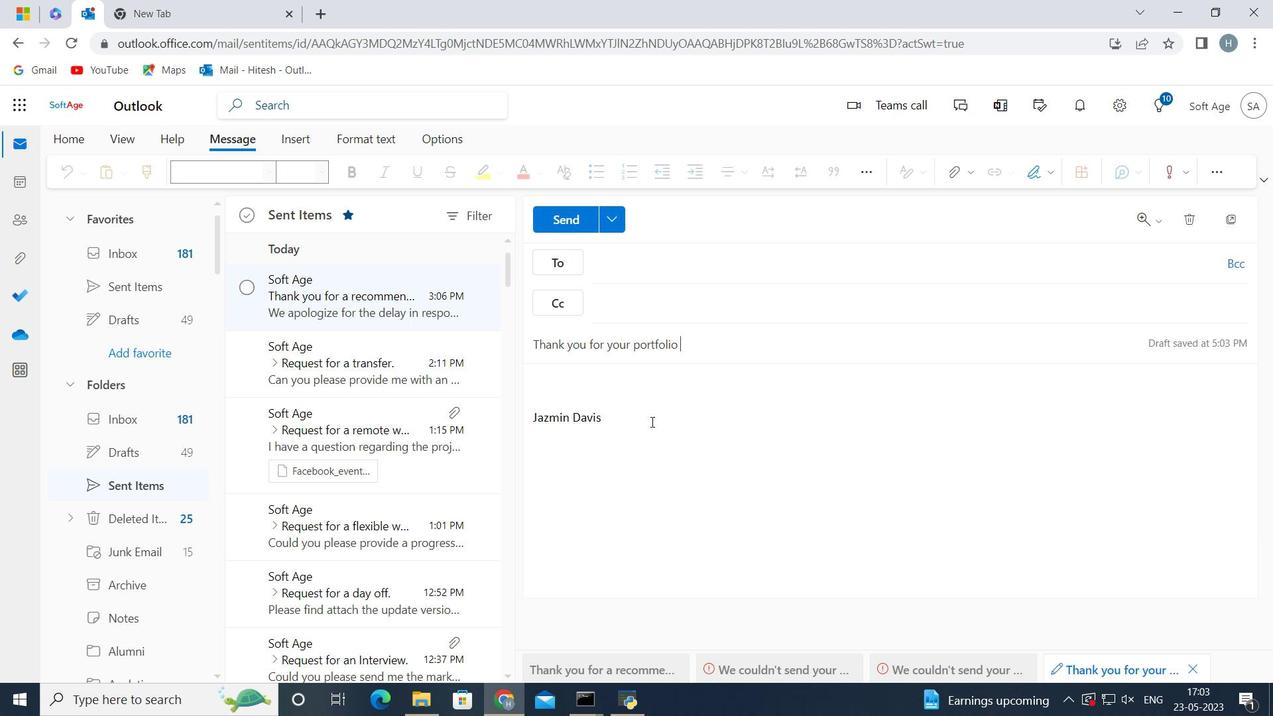 
Action: Key pressed <Key.backspace><Key.backspace><Key.backspace><Key.backspace><Key.backspace><Key.backspace><Key.backspace><Key.backspace><Key.backspace><Key.backspace><Key.backspace><Key.backspace><Key.backspace><Key.backspace><Key.backspace><Key.backspace><Key.backspace><Key.backspace><Key.backspace><Key.backspace><Key.backspace><Key.backspace><Key.backspace><Key.backspace><Key.backspace><Key.shift>I<Key.space>noticed<Key.space>there<Key.space>was<Key.space>an<Key.space>error<Key.space>in<Key.space>the<Key.space>report,<Key.space>could<Key.space>you<Key.space>please<Key.space>revise<Key.space>it<Key.space>
Screenshot: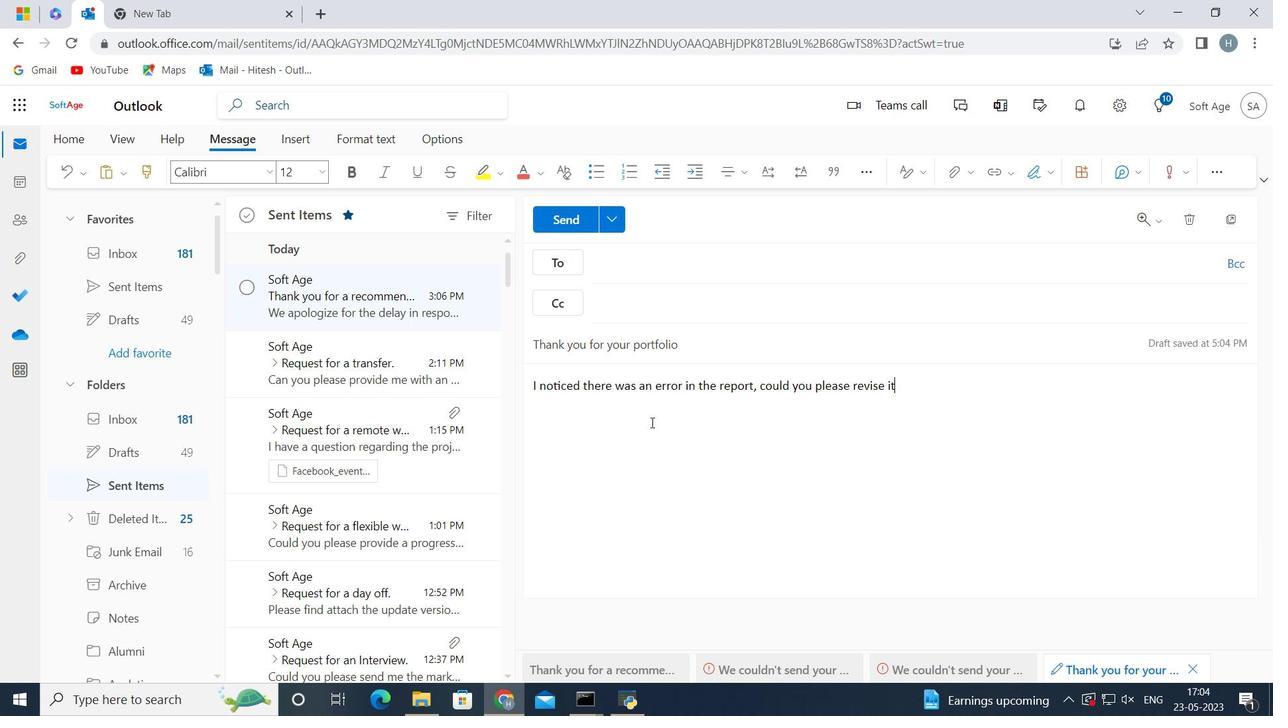 
Action: Mouse moved to (636, 265)
Screenshot: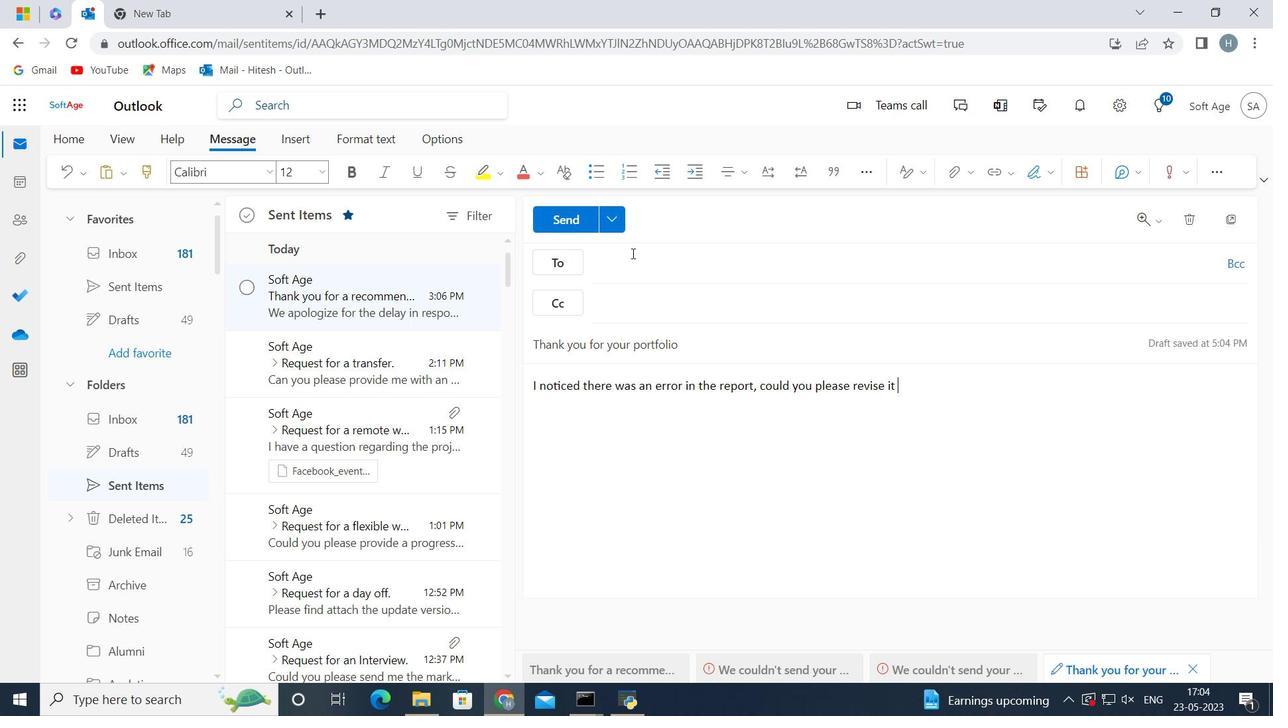 
Action: Mouse pressed left at (636, 265)
Screenshot: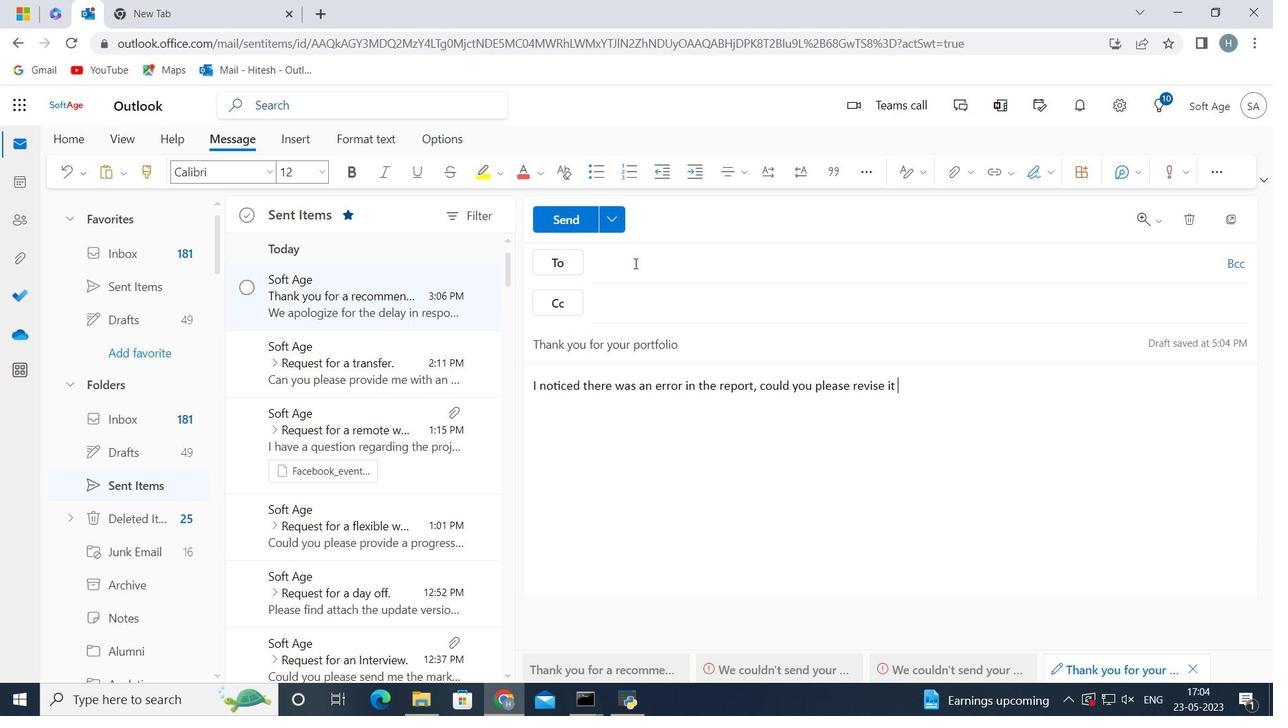
Action: Key pressed softage.10<Key.shift>@softage.net
Screenshot: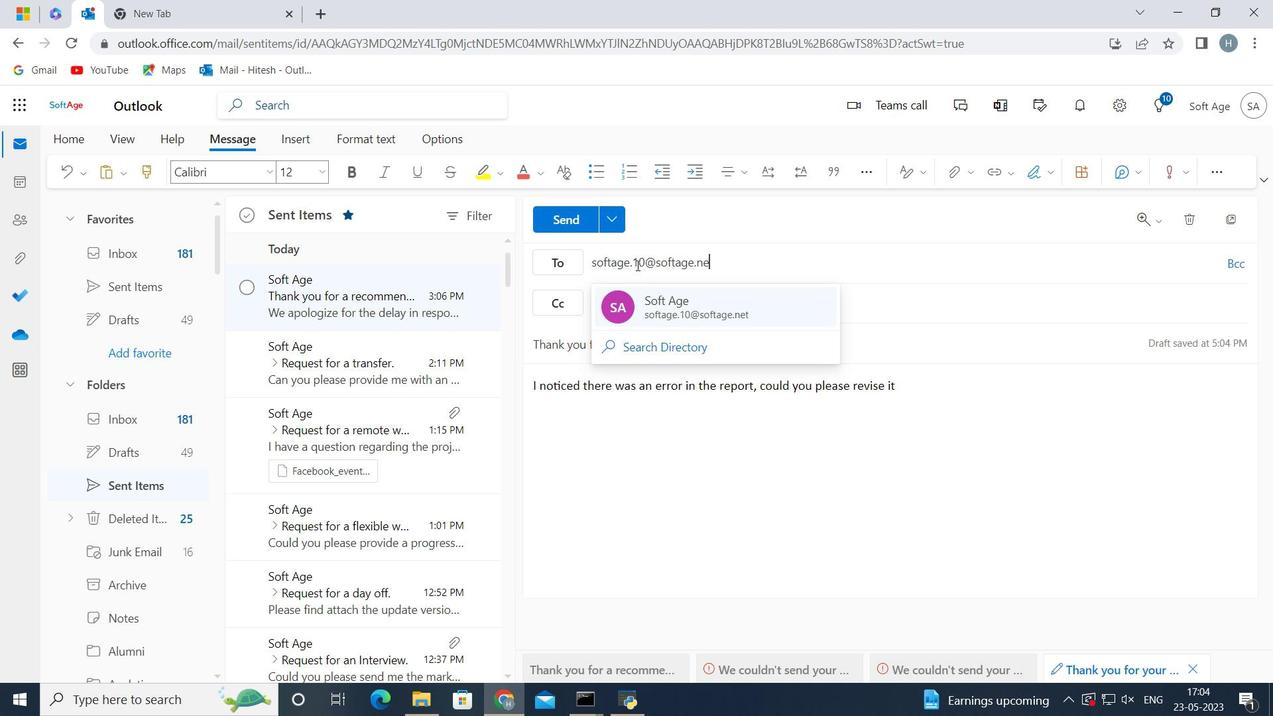 
Action: Mouse moved to (656, 300)
Screenshot: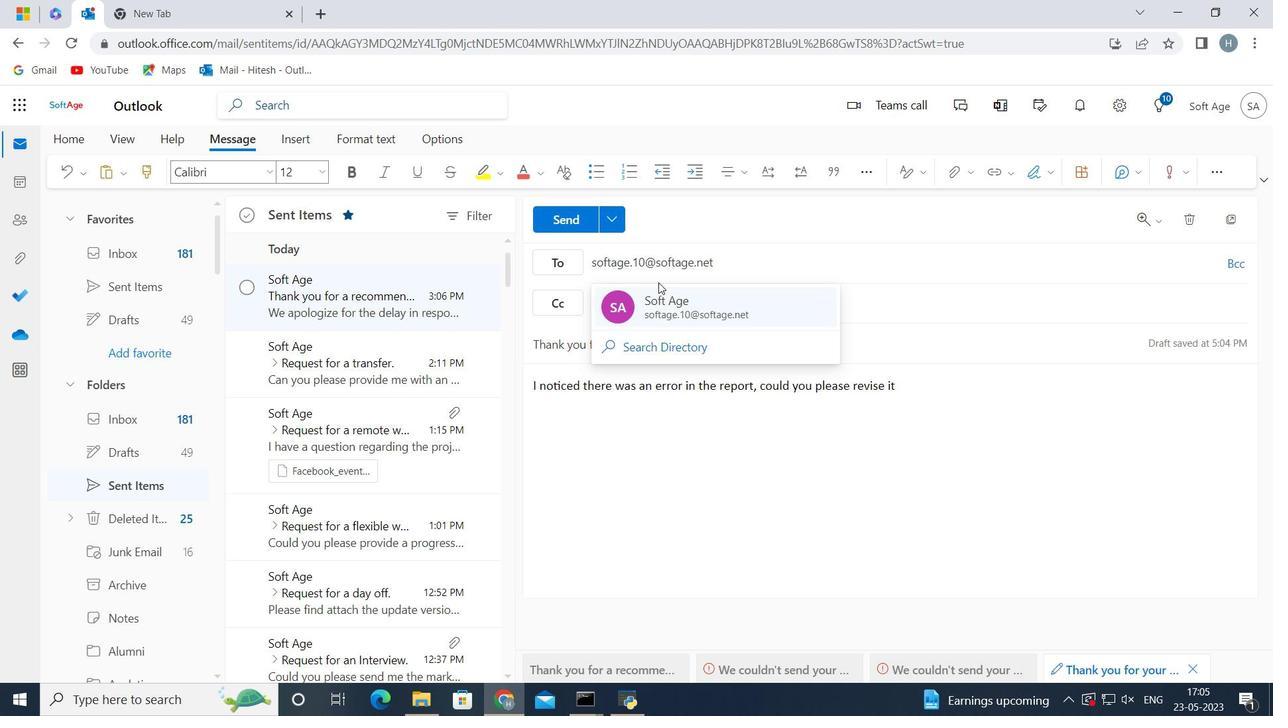 
Action: Mouse pressed left at (656, 300)
Screenshot: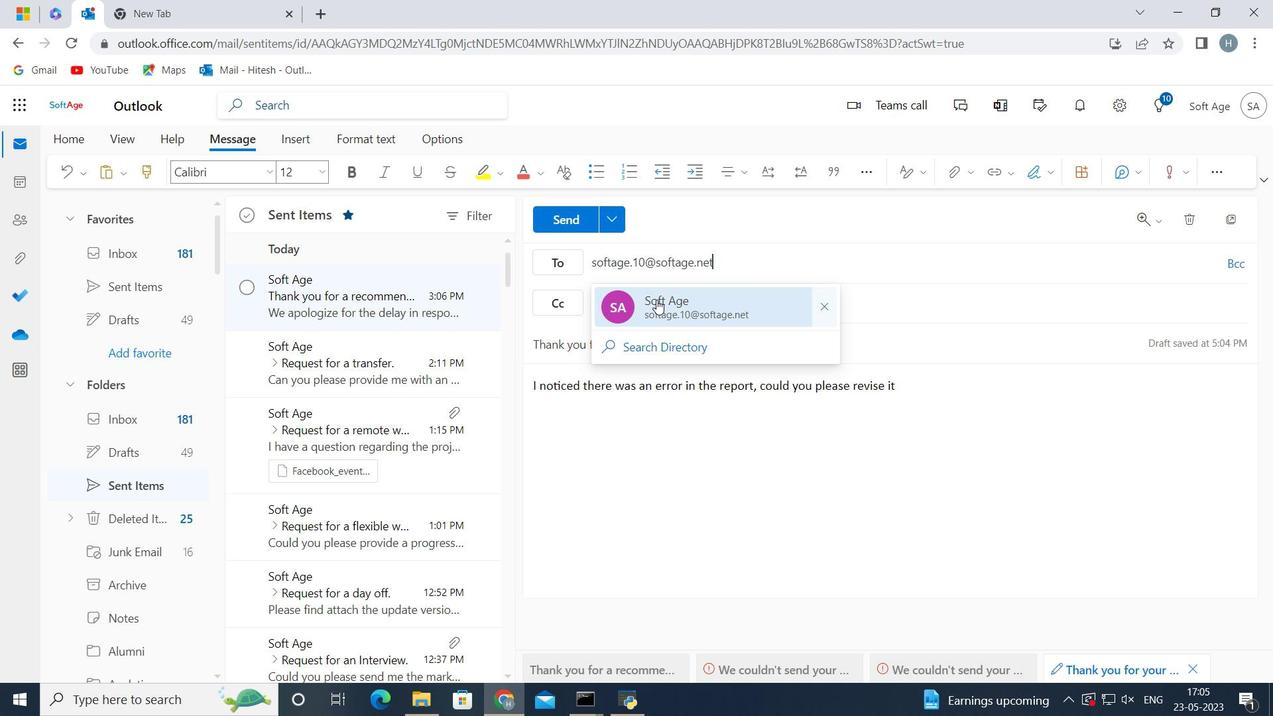 
Action: Mouse moved to (571, 217)
Screenshot: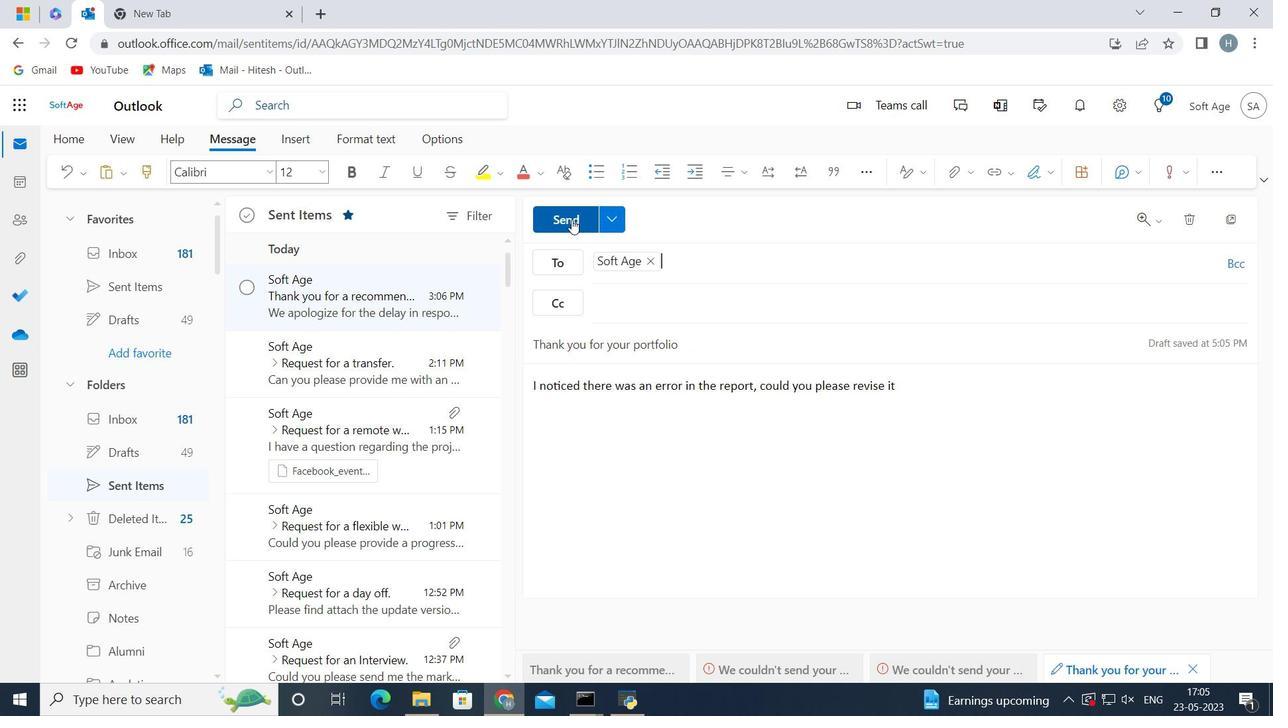 
Action: Mouse pressed left at (571, 217)
Screenshot: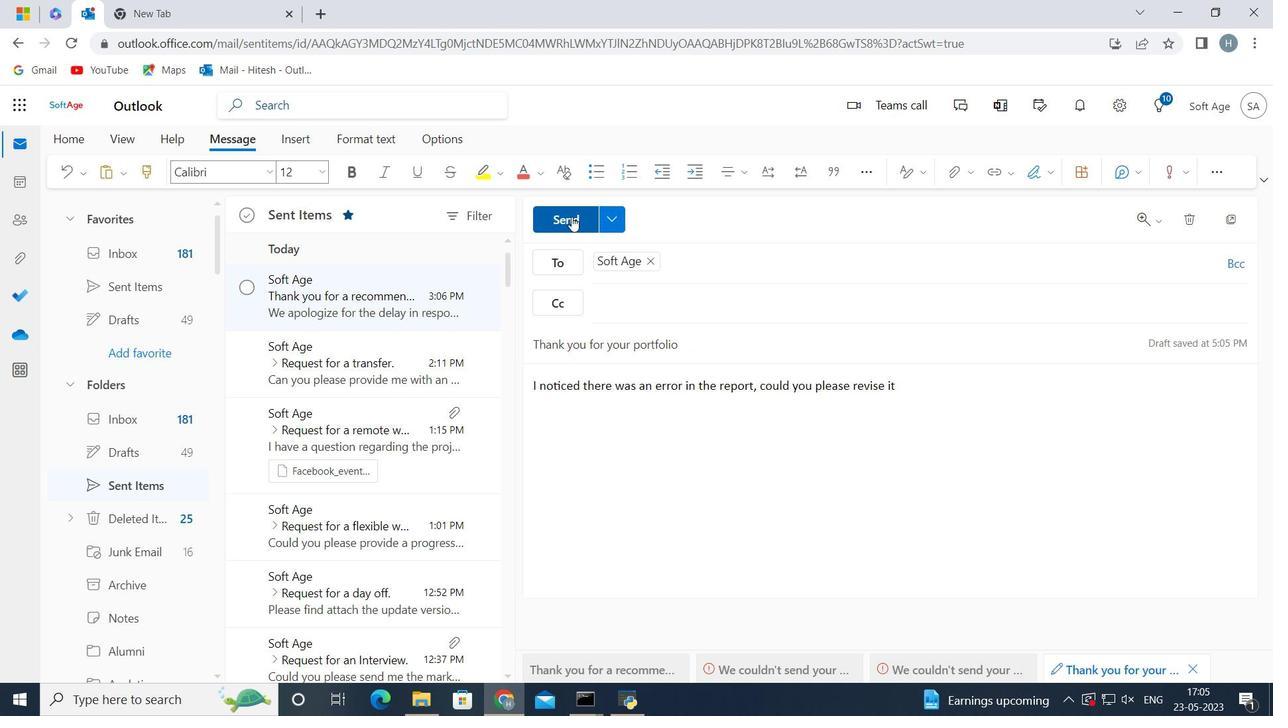 
Action: Mouse moved to (370, 293)
Screenshot: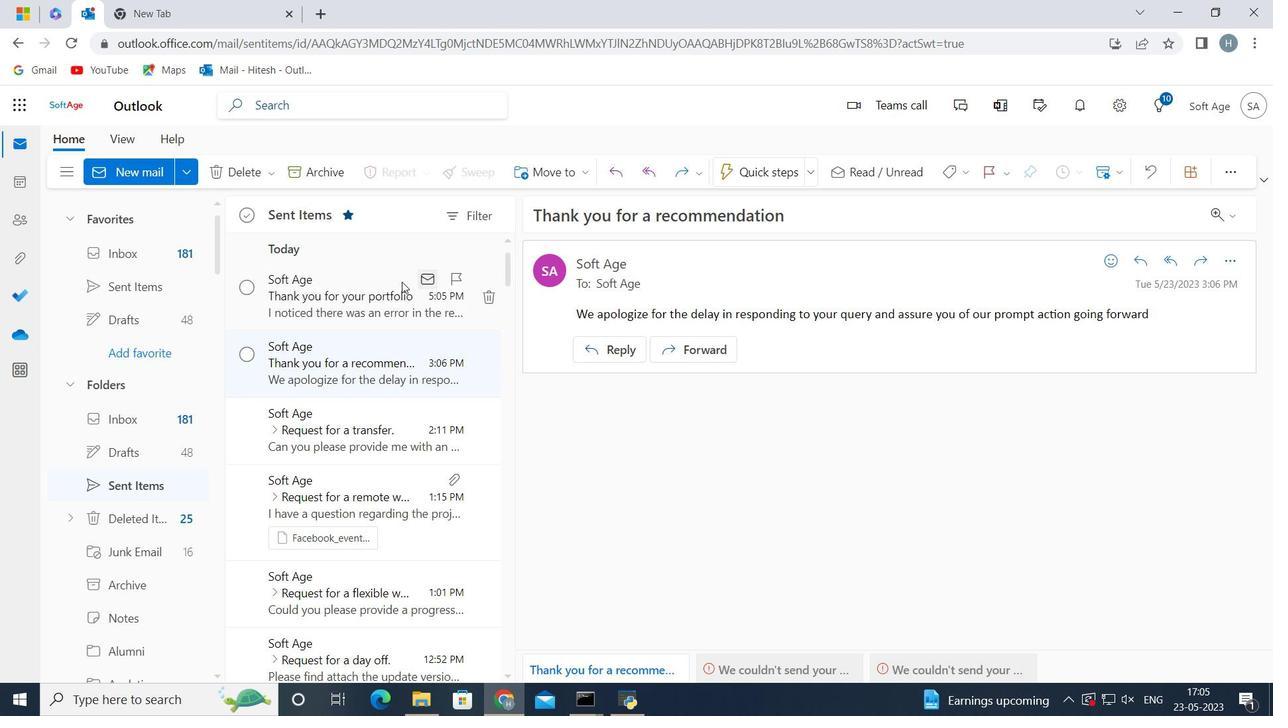 
Action: Mouse pressed left at (370, 293)
Screenshot: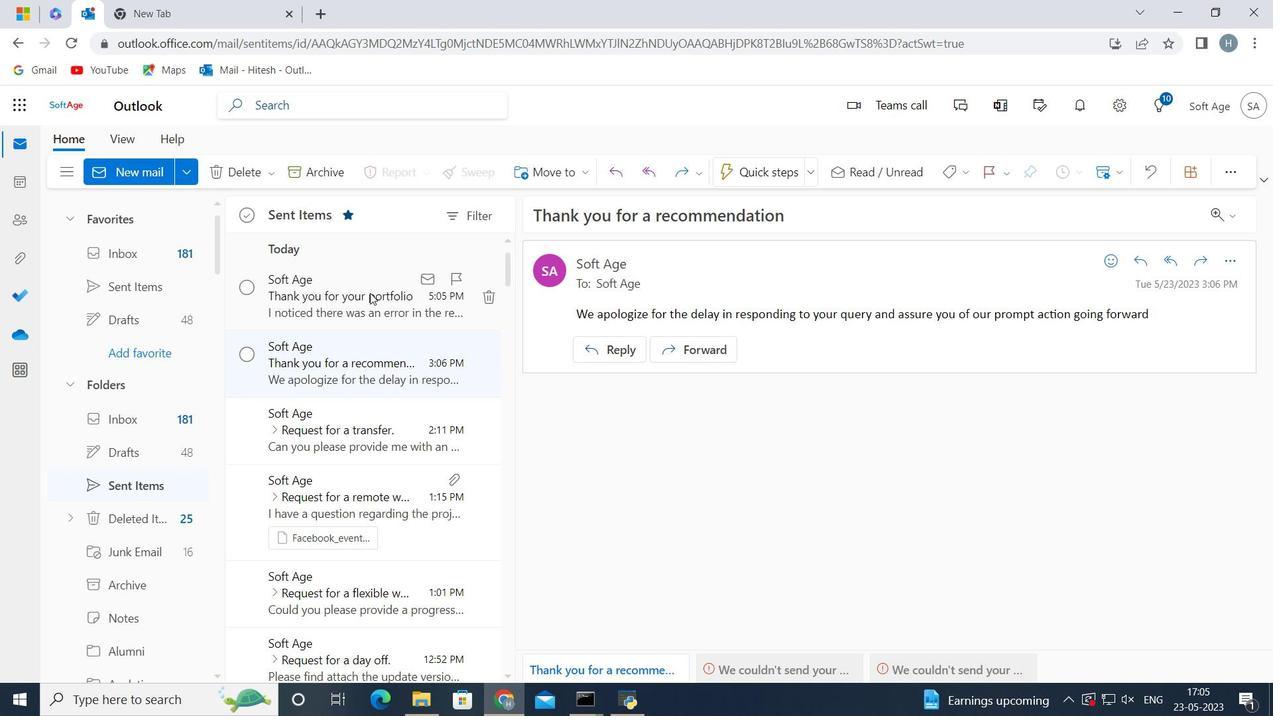 
Action: Mouse moved to (548, 174)
Screenshot: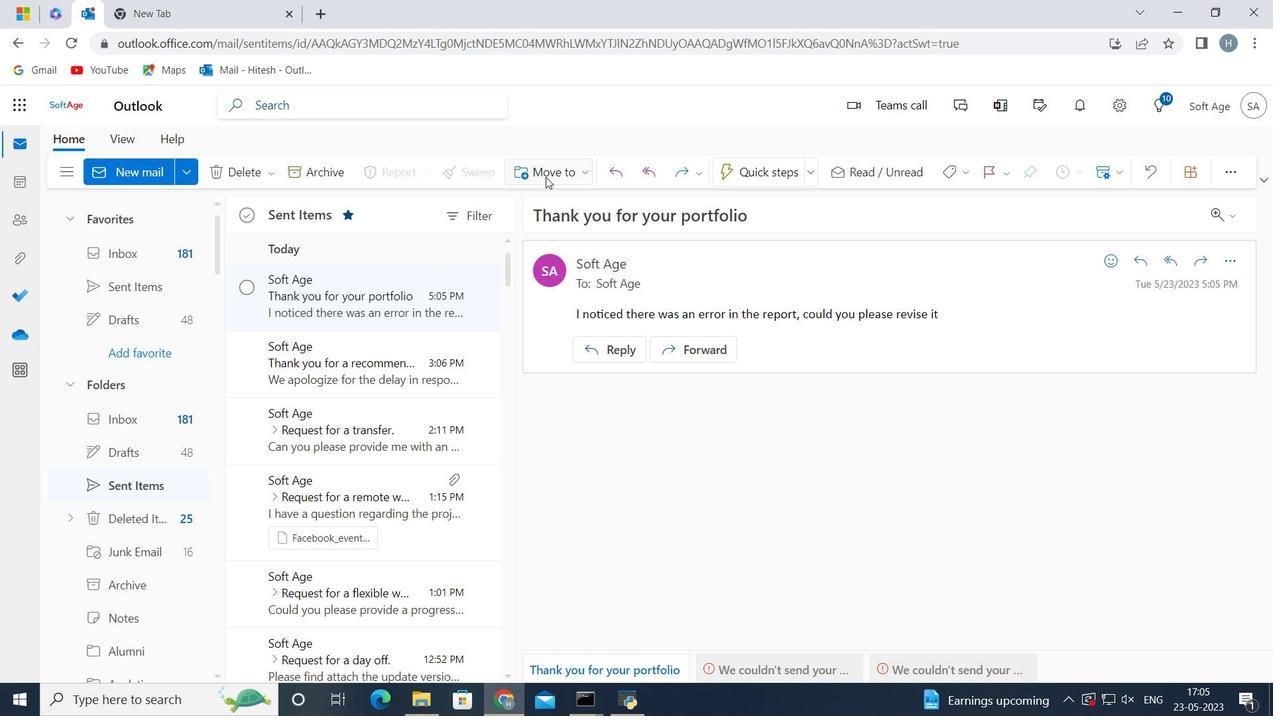 
Action: Mouse pressed left at (548, 174)
Screenshot: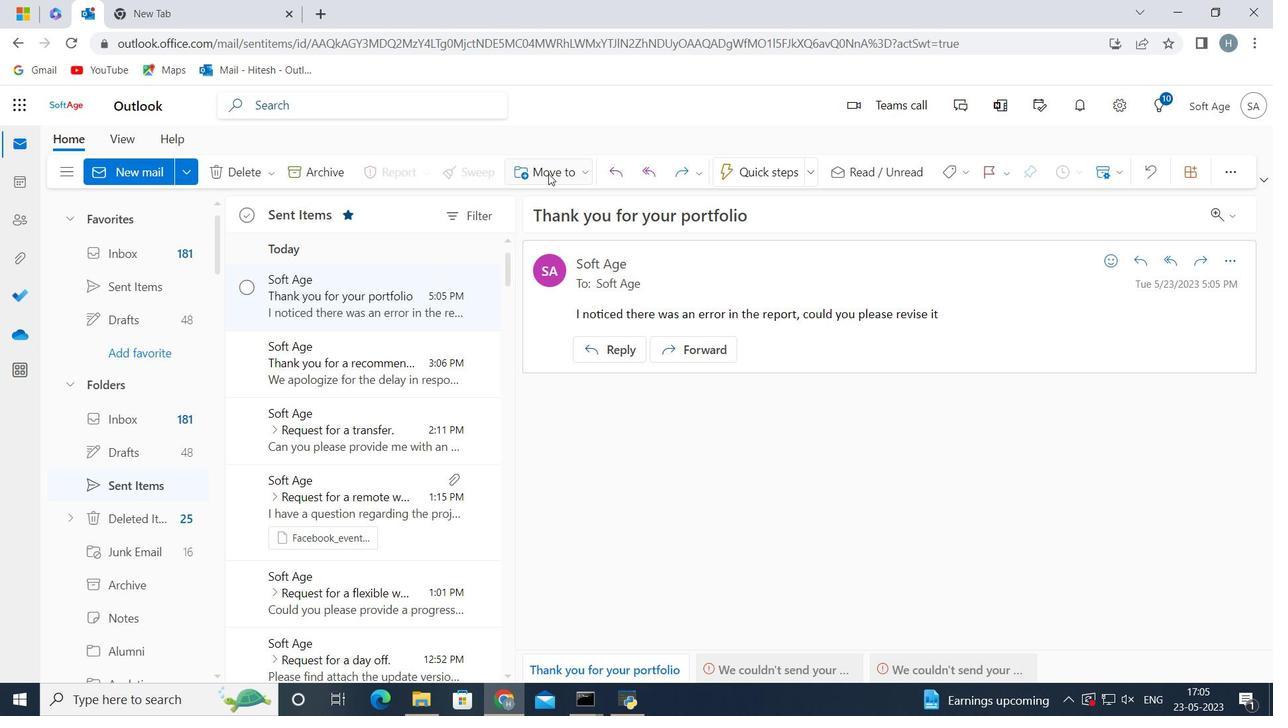 
Action: Mouse moved to (555, 204)
Screenshot: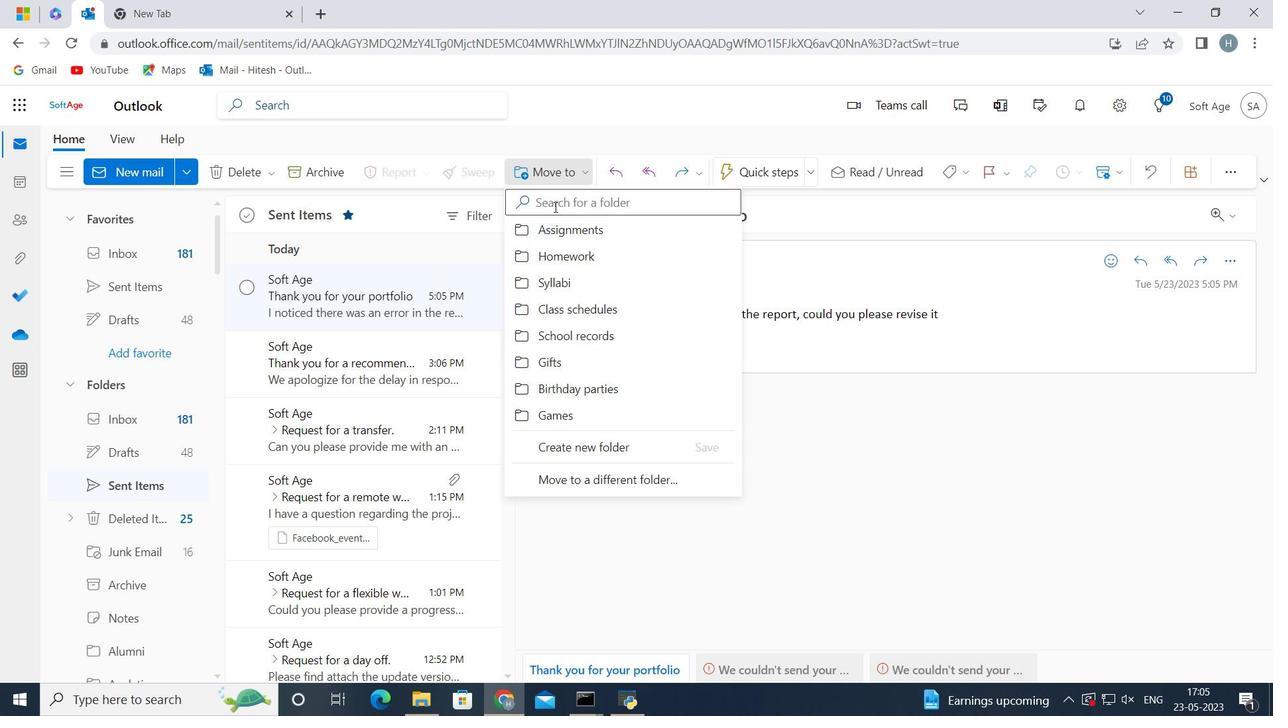 
Action: Mouse pressed left at (555, 204)
Screenshot: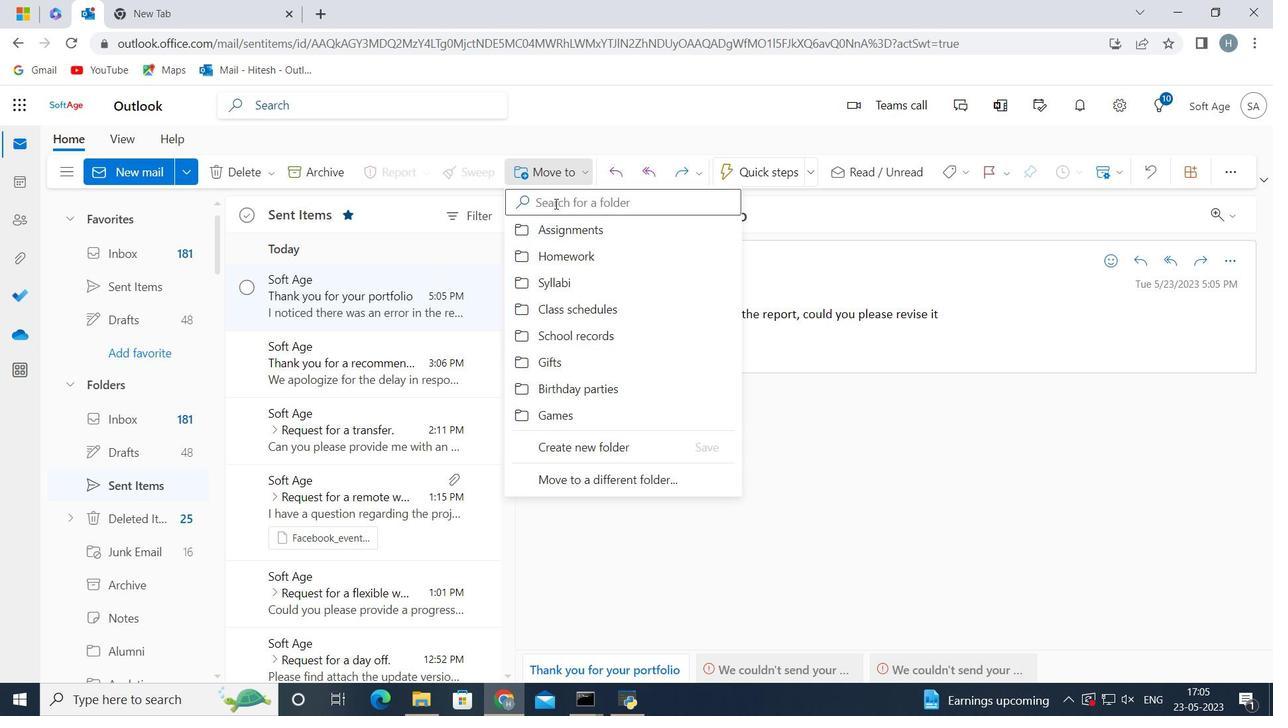 
Action: Key pressed <Key.shift><Key.shift><Key.shift><Key.shift><Key.shift><Key.shift><Key.shift><Key.shift><Key.shift><Key.shift><Key.shift><Key.shift><Key.shift><Key.shift><Key.shift><Key.shift><Key.shift><Key.shift><Key.shift><Key.shift>Grad
Screenshot: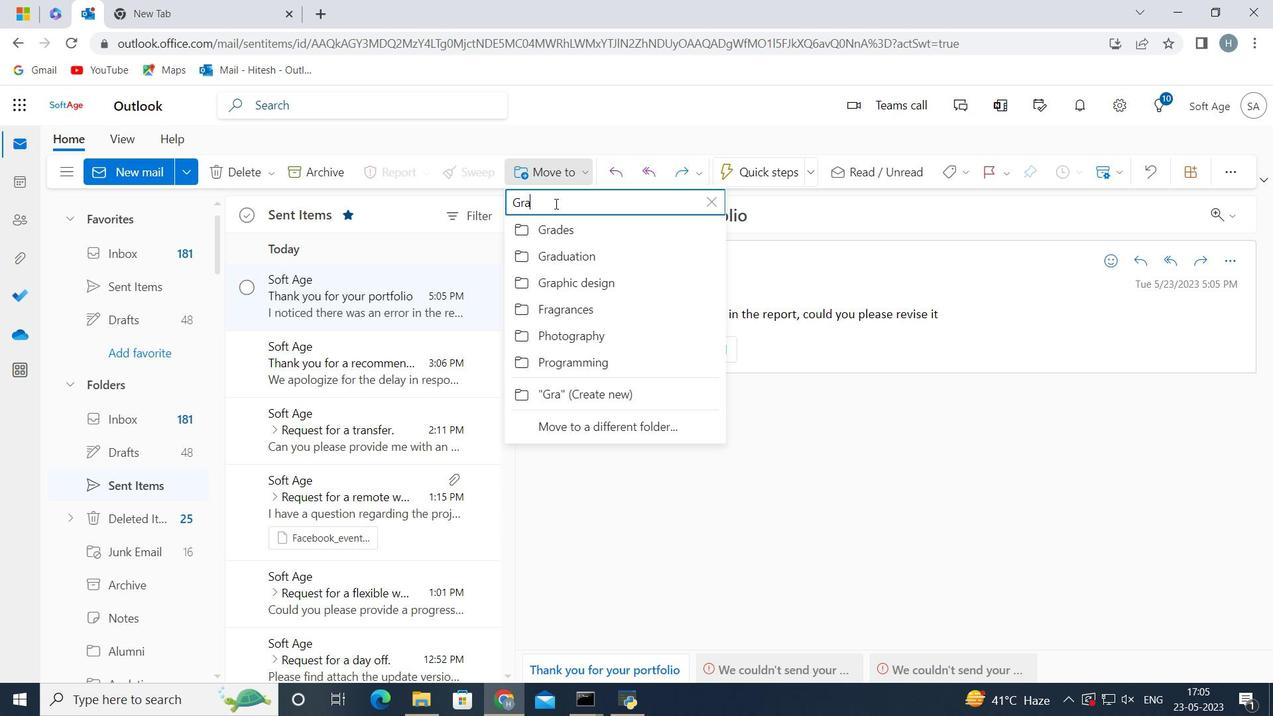 
Action: Mouse moved to (517, 230)
Screenshot: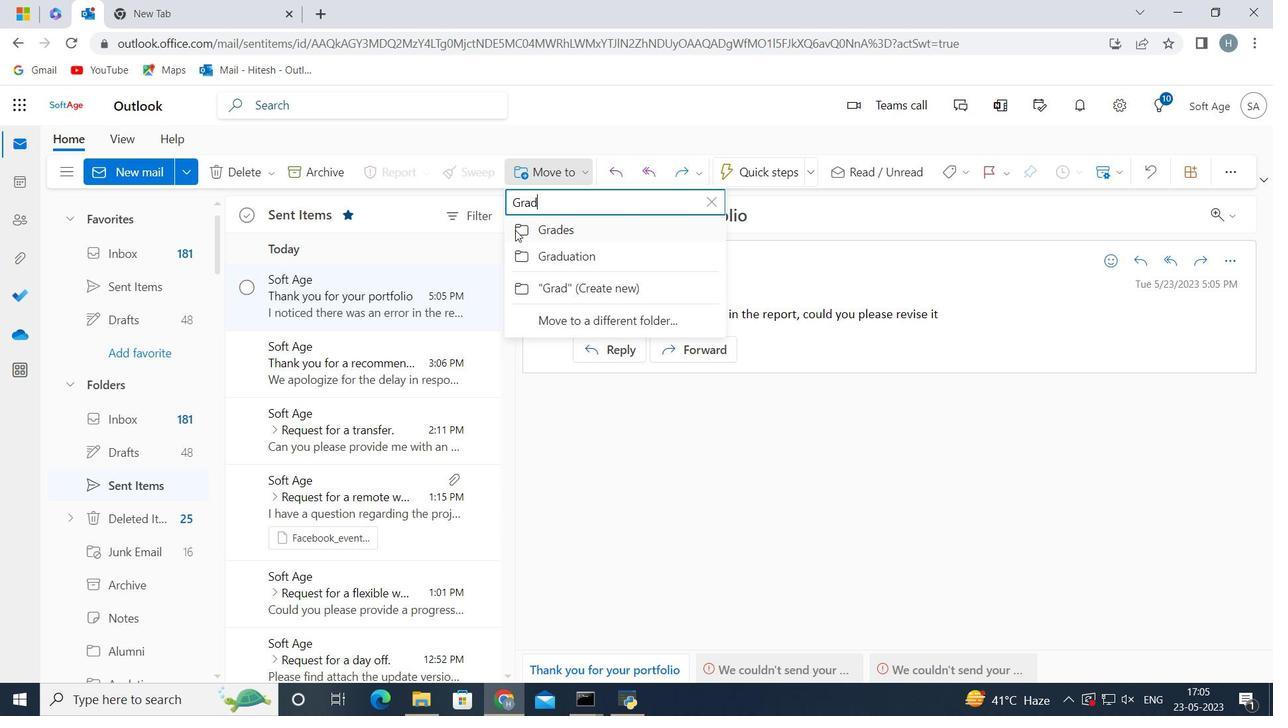 
Action: Mouse pressed left at (517, 230)
Screenshot: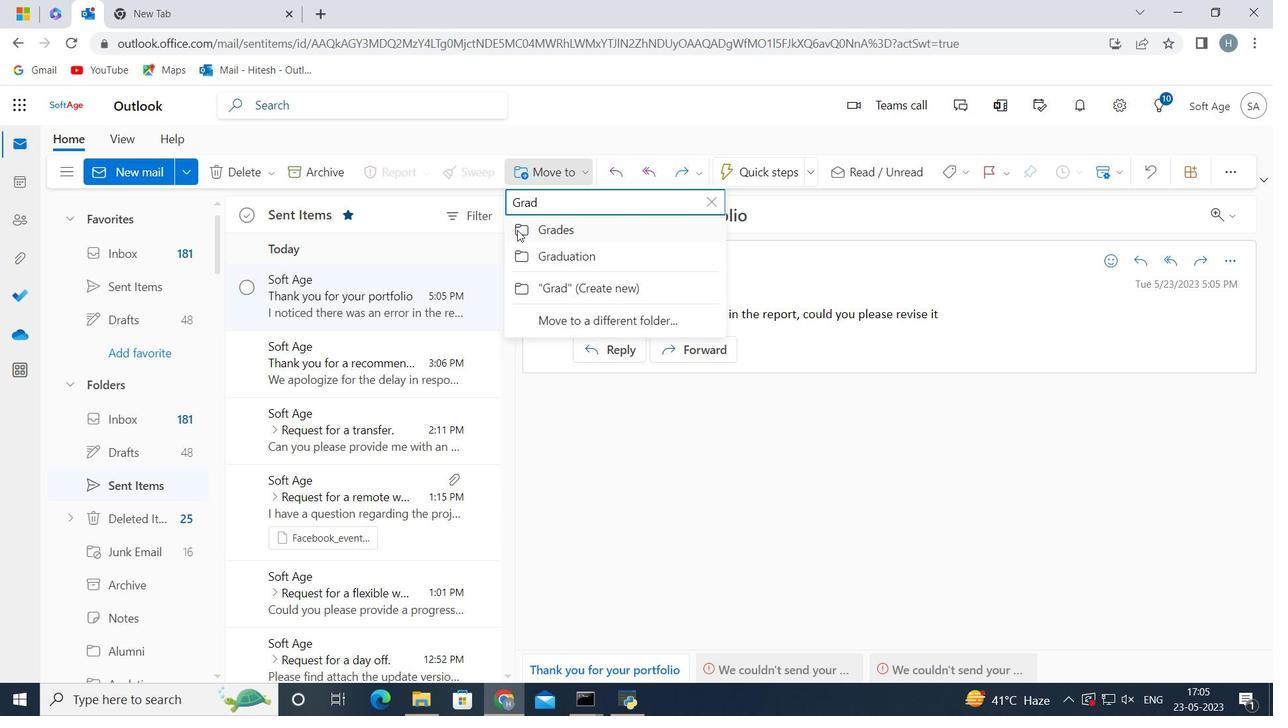 
Action: Mouse moved to (762, 524)
Screenshot: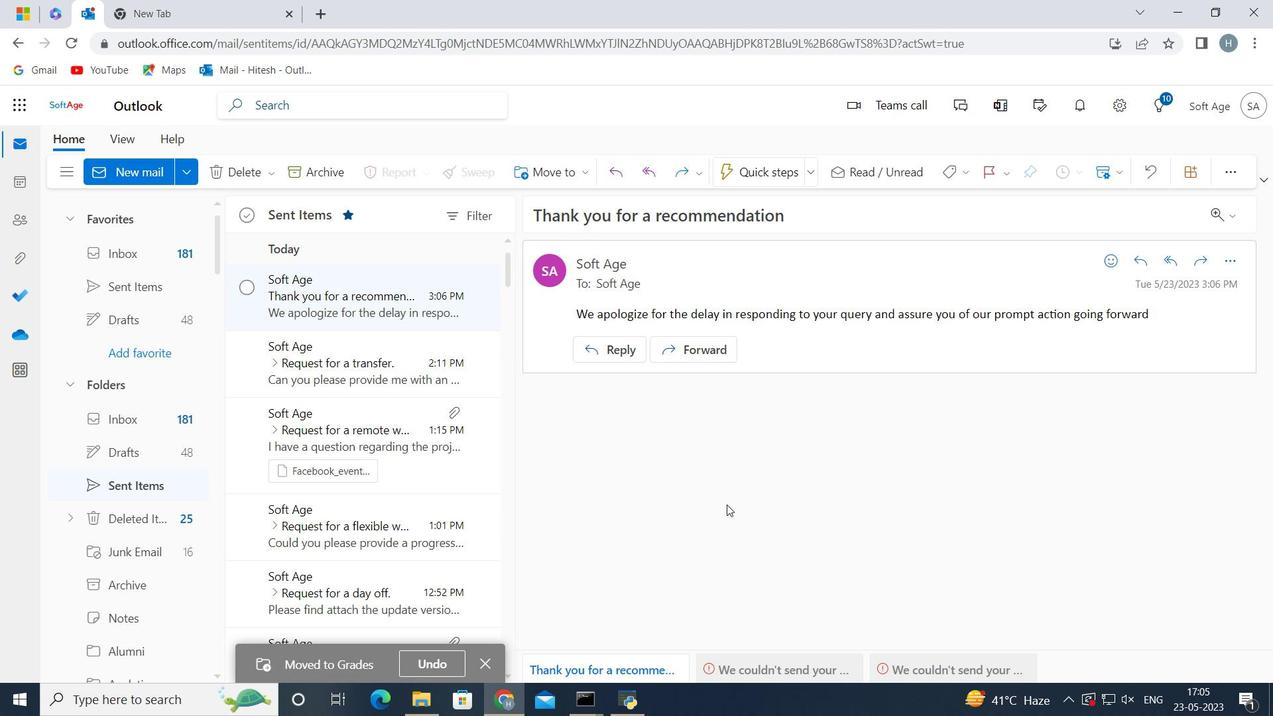 
